 Task: Look for space in Wejherowo, Poland from 6th September, 2023 to 18th September, 2023 for 3 adults in price range Rs.6000 to Rs.12000. Place can be entire place with 2 bedrooms having 2 beds and 2 bathrooms. Property type can be house, flat, guest house, hotel. Amenities needed are: washing machine. Booking option can be shelf check-in. Required host language is English.
Action: Mouse pressed left at (433, 74)
Screenshot: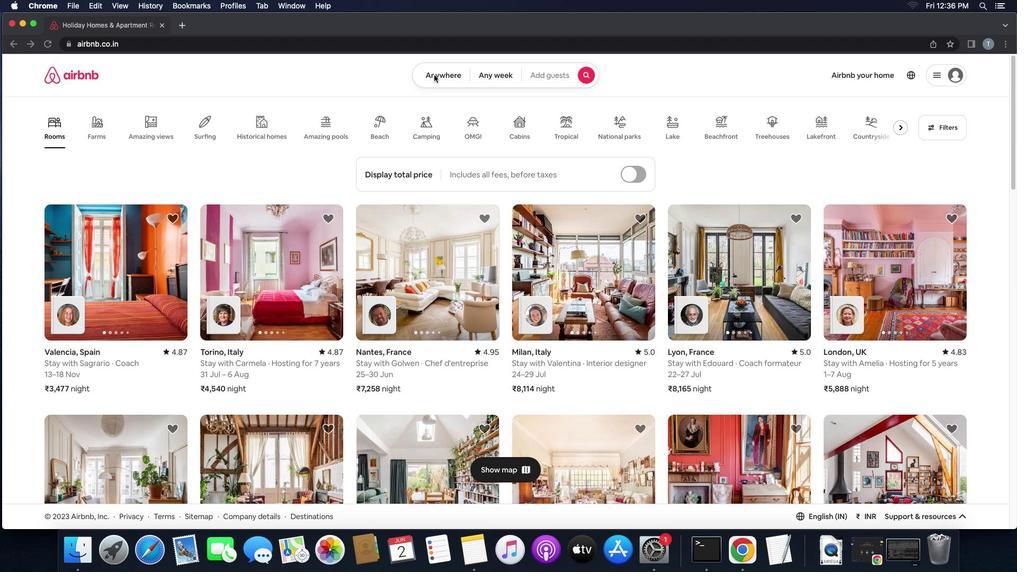 
Action: Mouse pressed left at (433, 74)
Screenshot: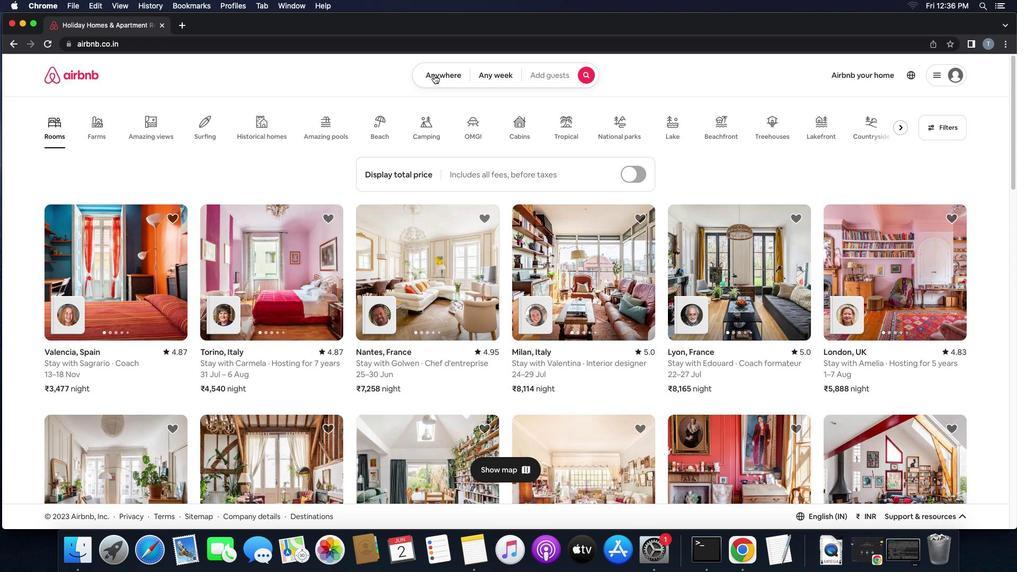 
Action: Mouse moved to (342, 115)
Screenshot: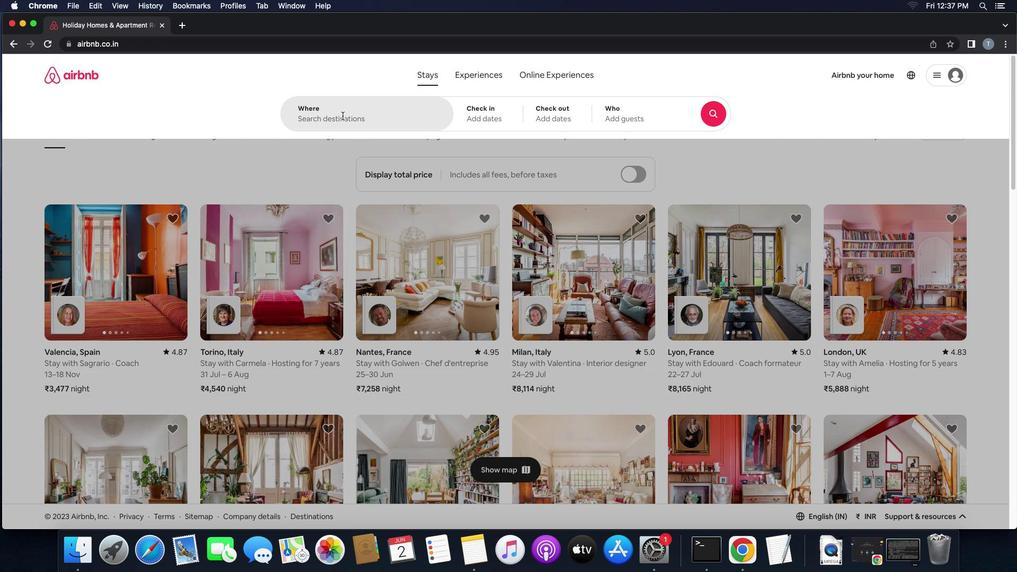 
Action: Mouse pressed left at (342, 115)
Screenshot: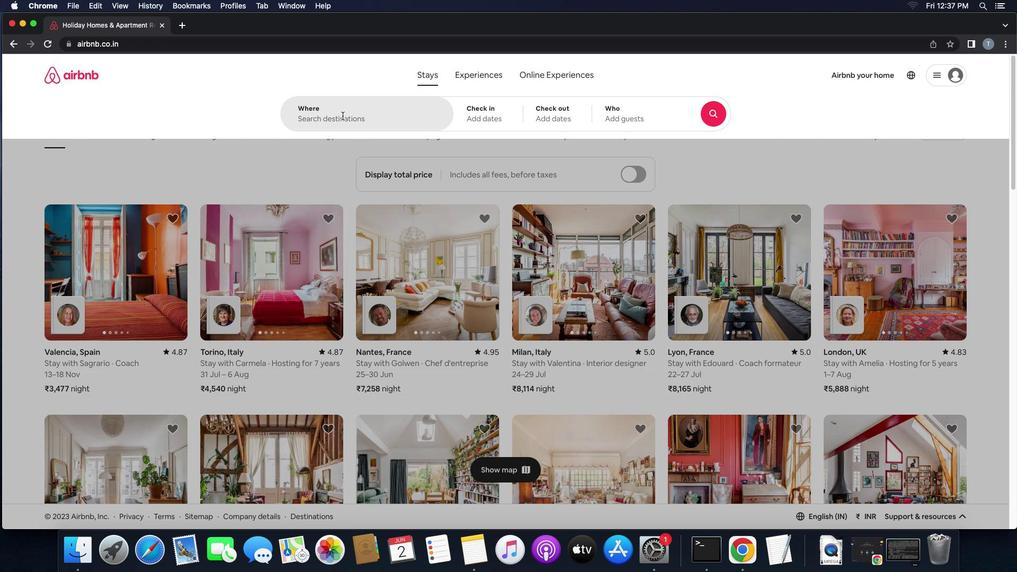 
Action: Mouse moved to (342, 115)
Screenshot: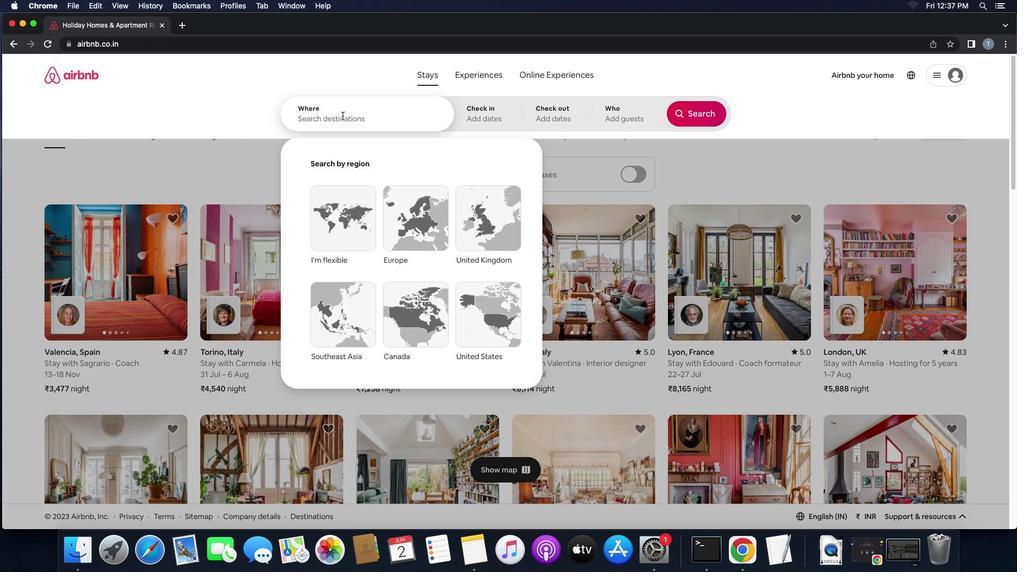 
Action: Key pressed Key.shift'W''e''j''h''e''r''o''w''o'',''o''l'
Screenshot: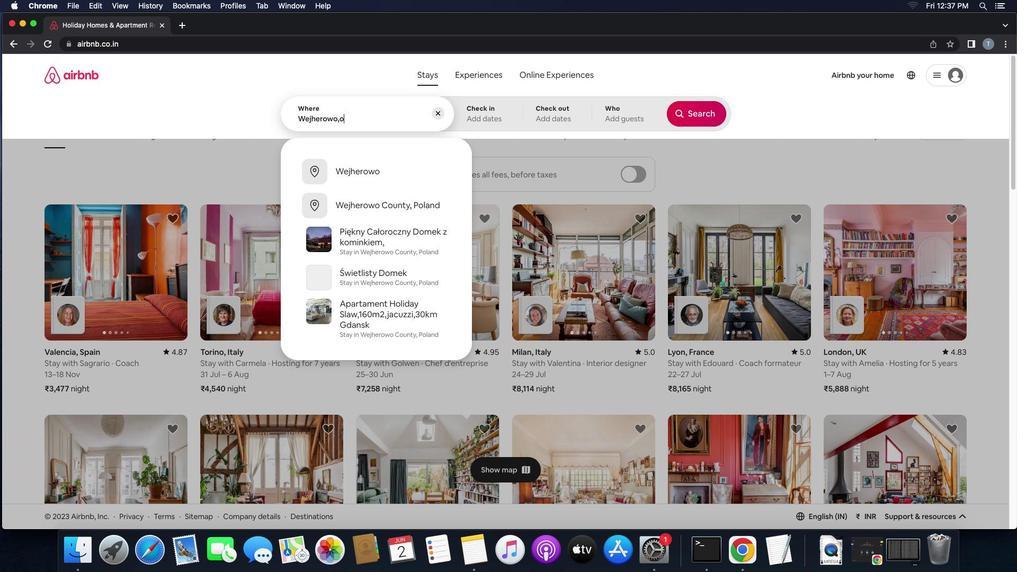 
Action: Mouse moved to (364, 174)
Screenshot: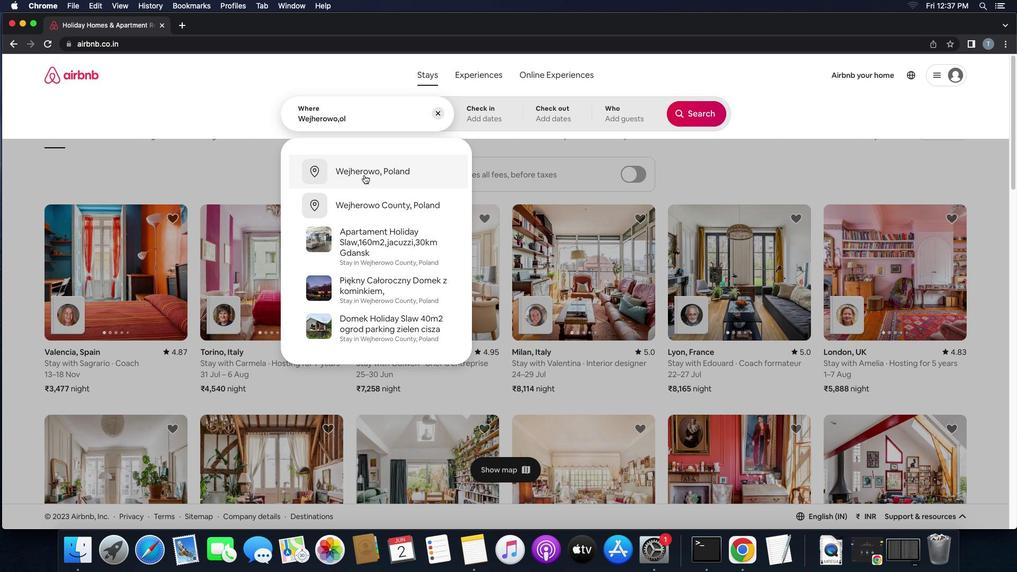 
Action: Mouse pressed left at (364, 174)
Screenshot: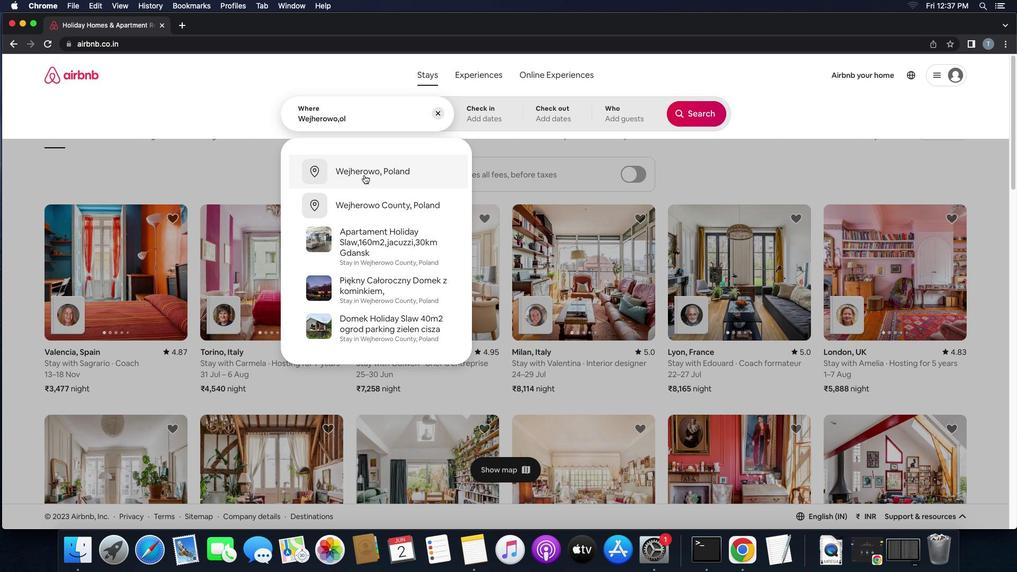 
Action: Mouse moved to (698, 196)
Screenshot: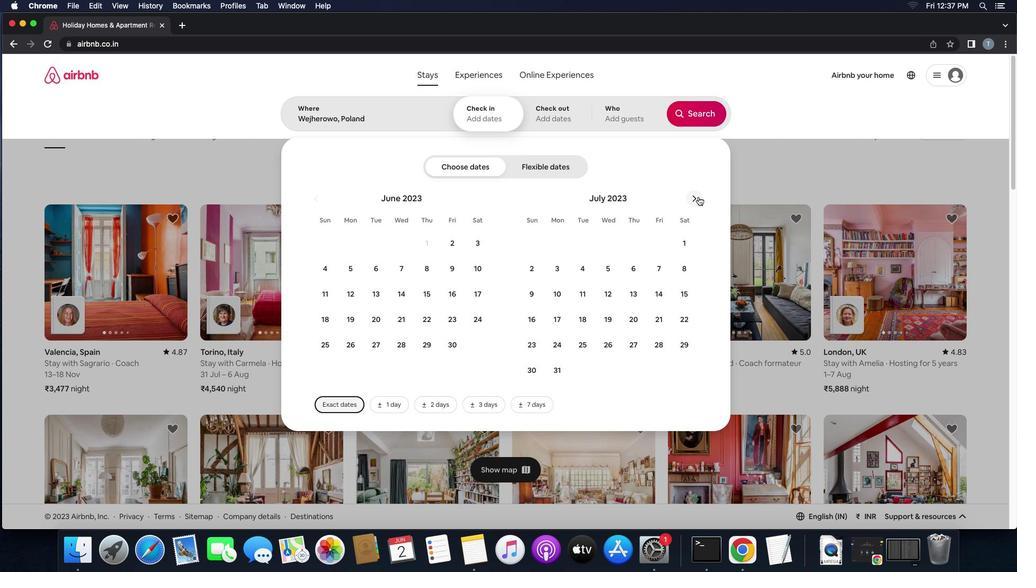 
Action: Mouse pressed left at (698, 196)
Screenshot: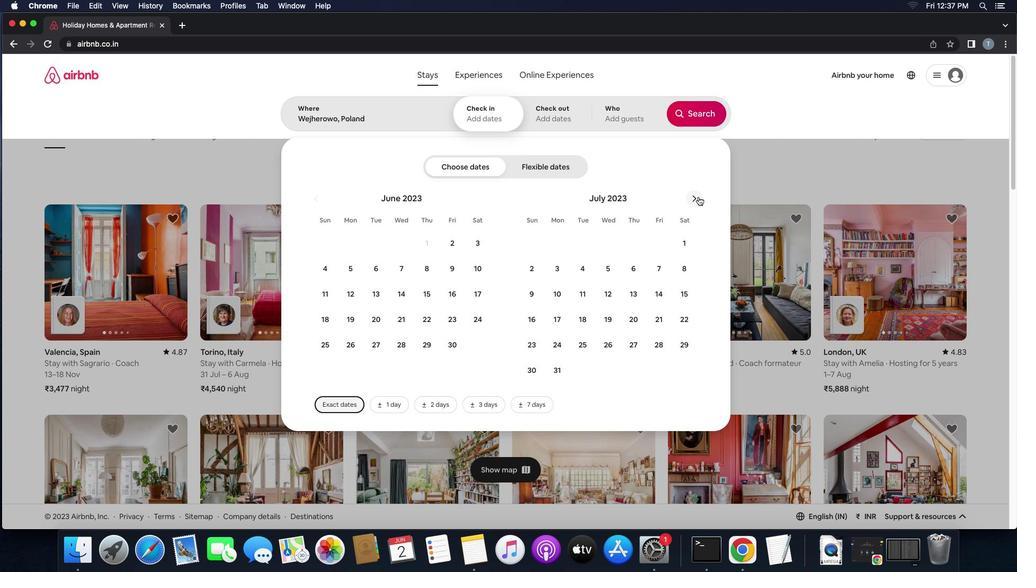 
Action: Mouse pressed left at (698, 196)
Screenshot: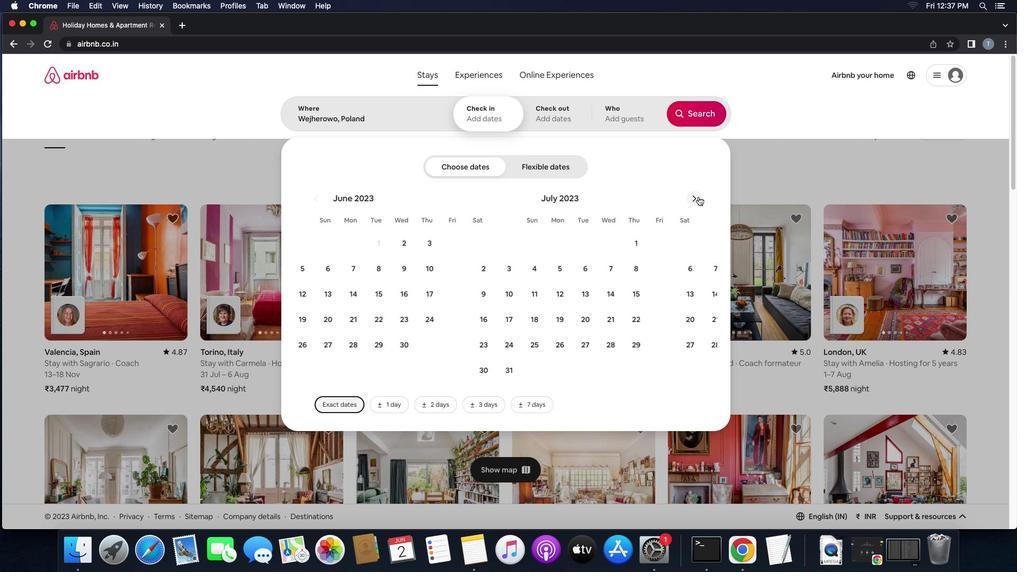 
Action: Mouse moved to (617, 265)
Screenshot: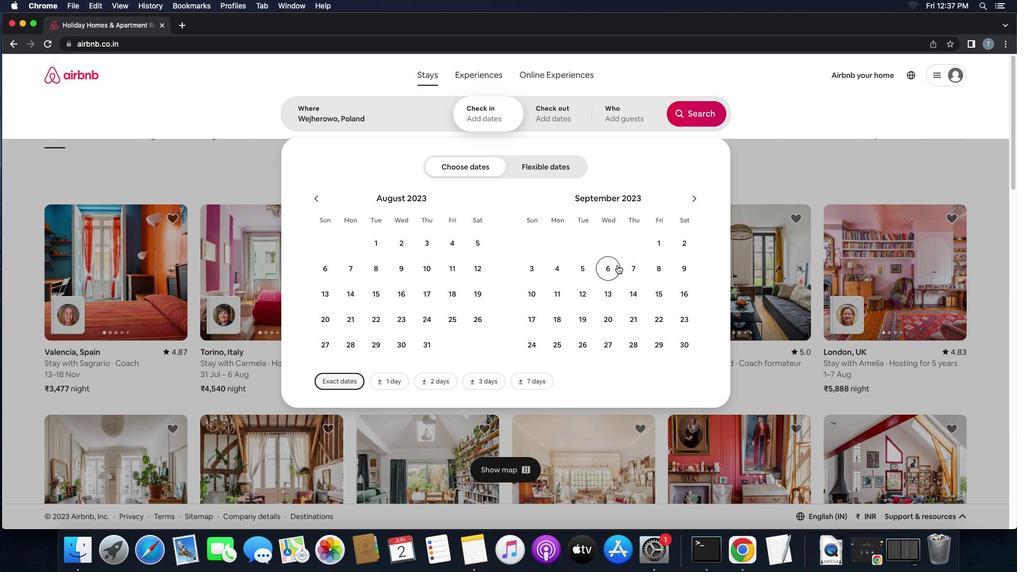 
Action: Mouse pressed left at (617, 265)
Screenshot: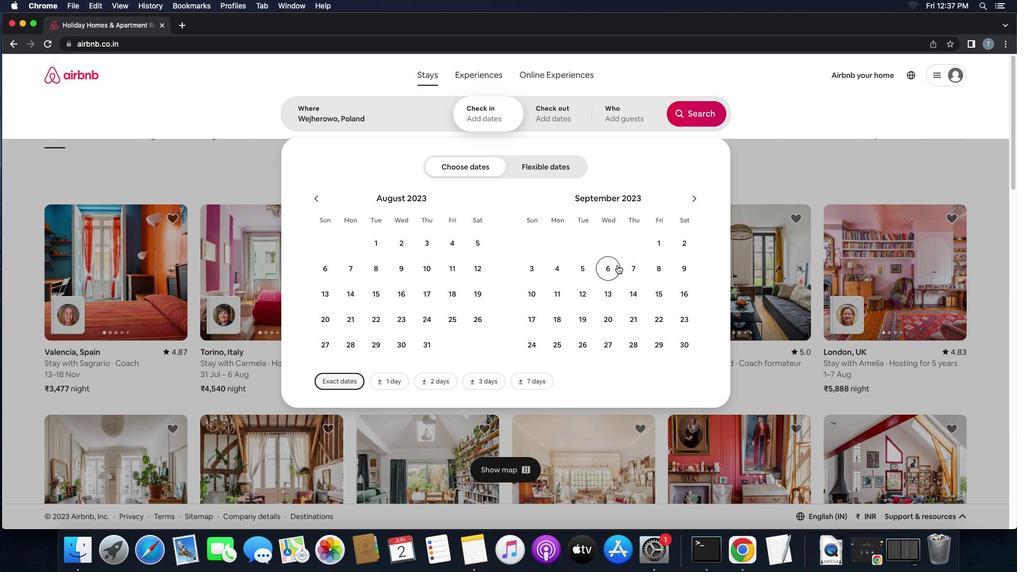 
Action: Mouse moved to (554, 315)
Screenshot: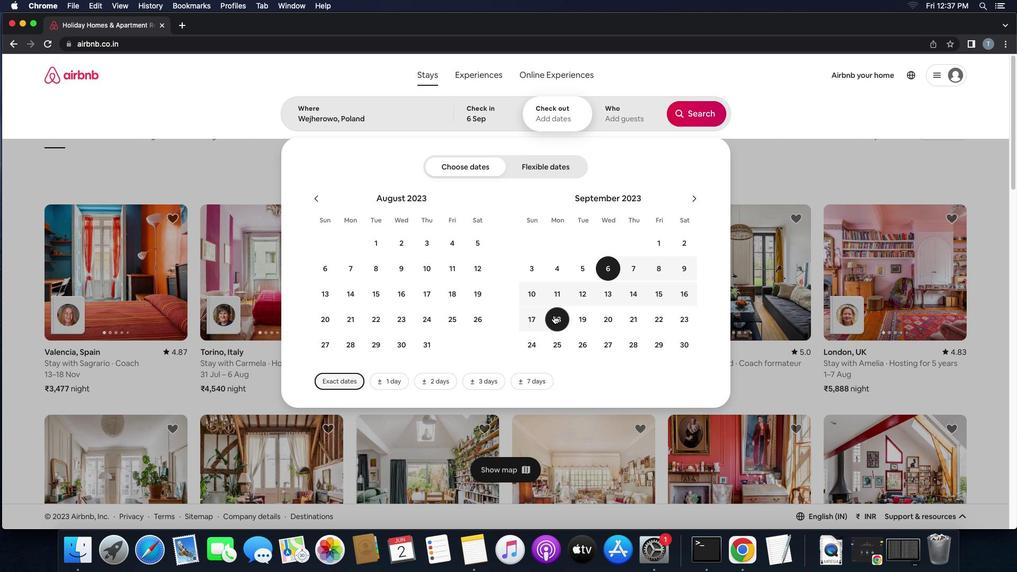 
Action: Mouse pressed left at (554, 315)
Screenshot: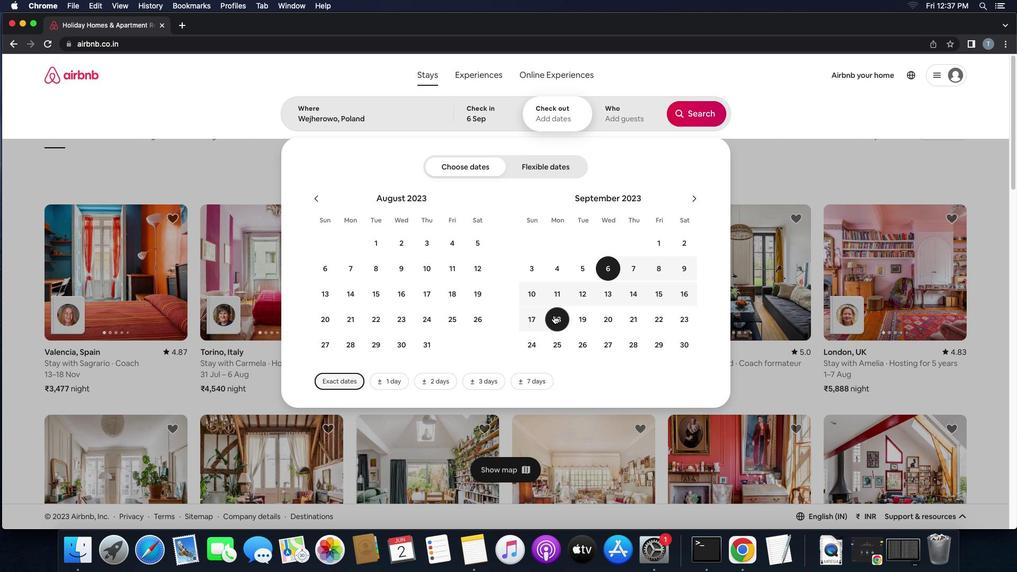 
Action: Mouse moved to (628, 125)
Screenshot: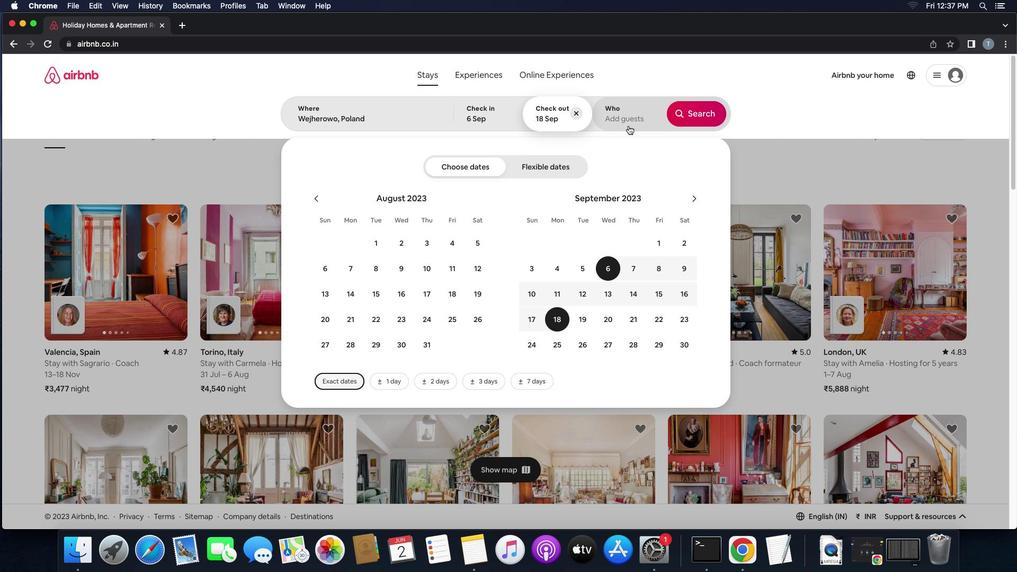 
Action: Mouse pressed left at (628, 125)
Screenshot: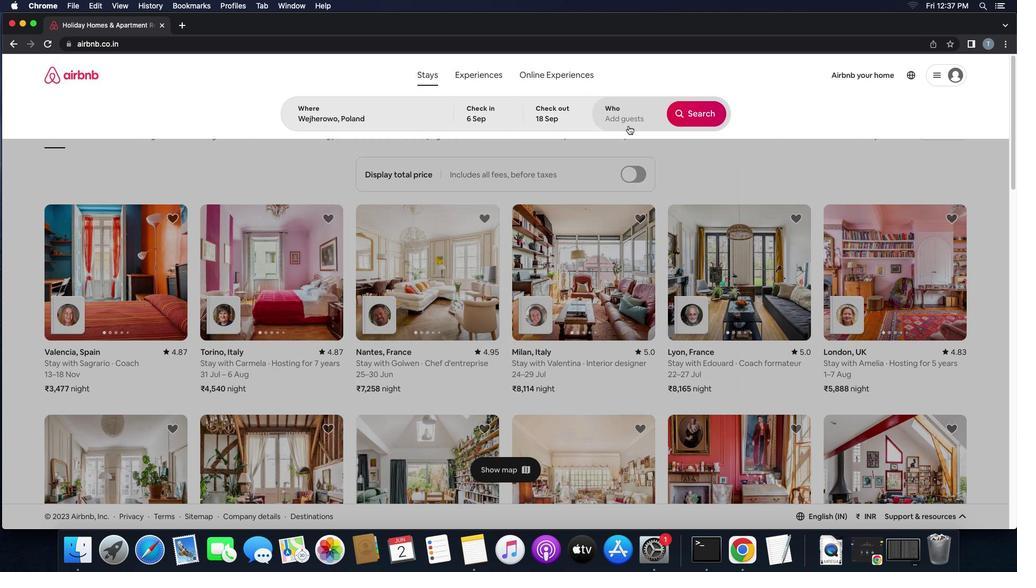 
Action: Mouse moved to (702, 166)
Screenshot: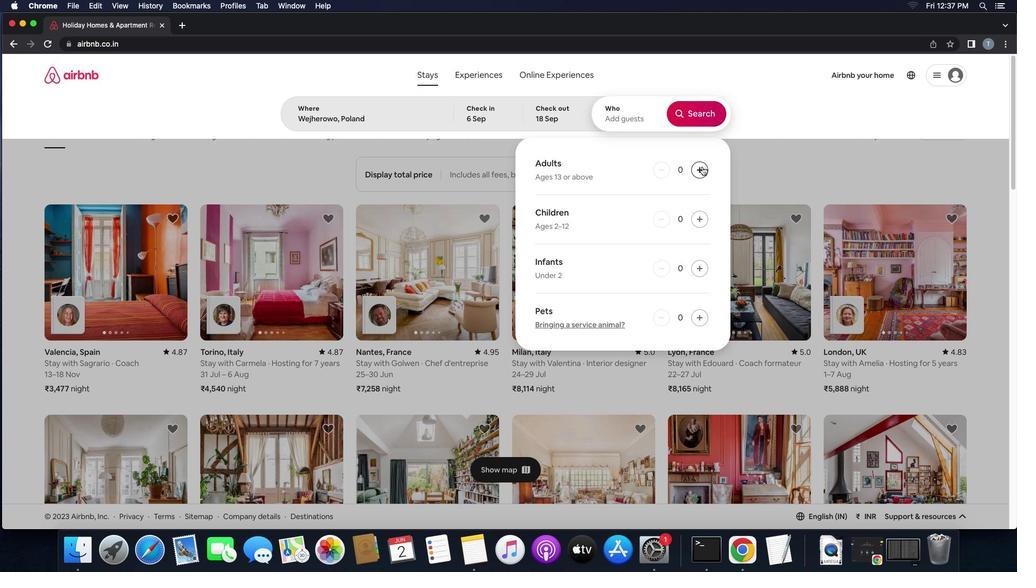 
Action: Mouse pressed left at (702, 166)
Screenshot: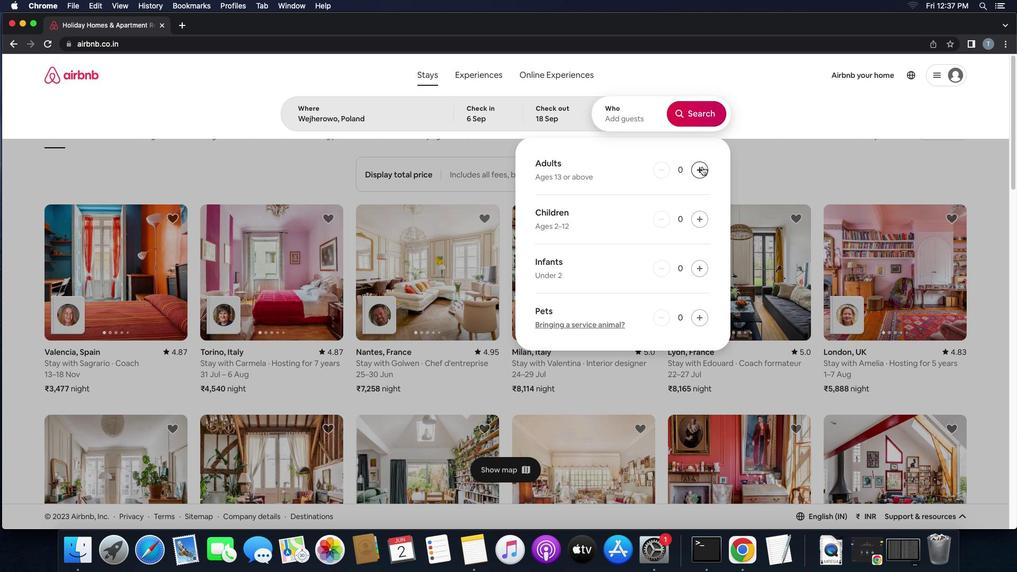 
Action: Mouse pressed left at (702, 166)
Screenshot: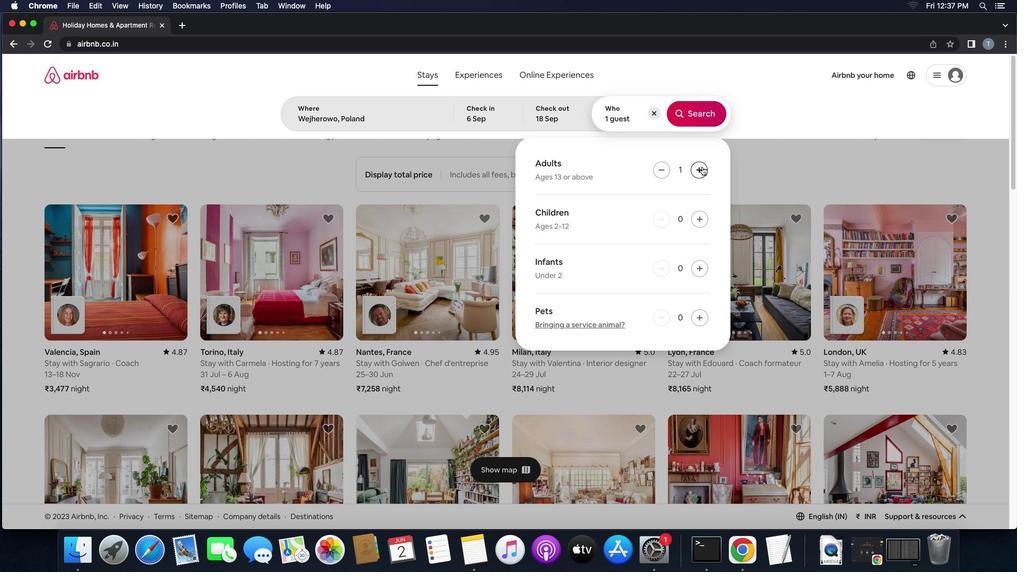 
Action: Mouse pressed left at (702, 166)
Screenshot: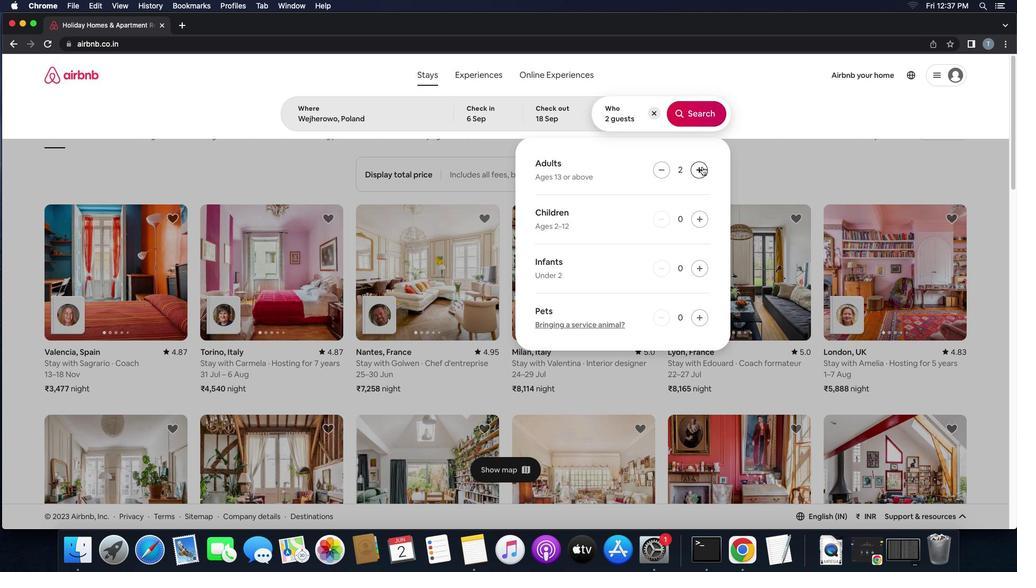 
Action: Mouse moved to (705, 96)
Screenshot: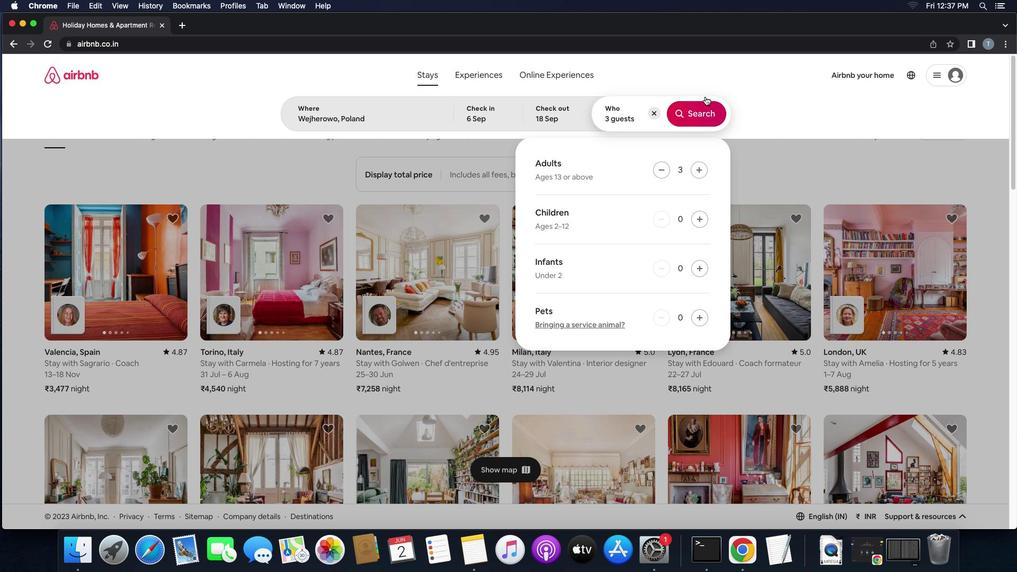 
Action: Mouse pressed left at (705, 96)
Screenshot: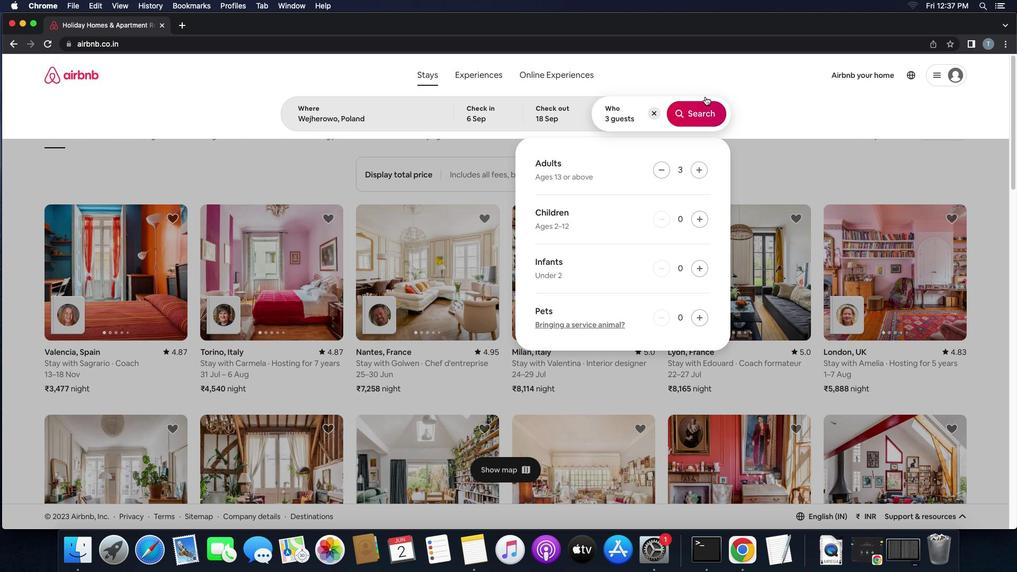 
Action: Mouse moved to (701, 105)
Screenshot: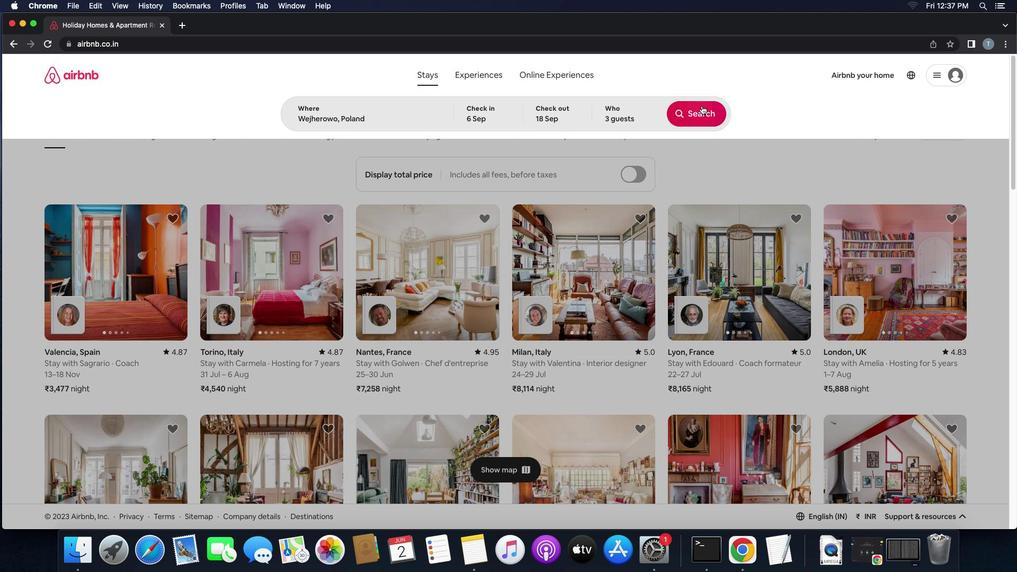 
Action: Mouse pressed left at (701, 105)
Screenshot: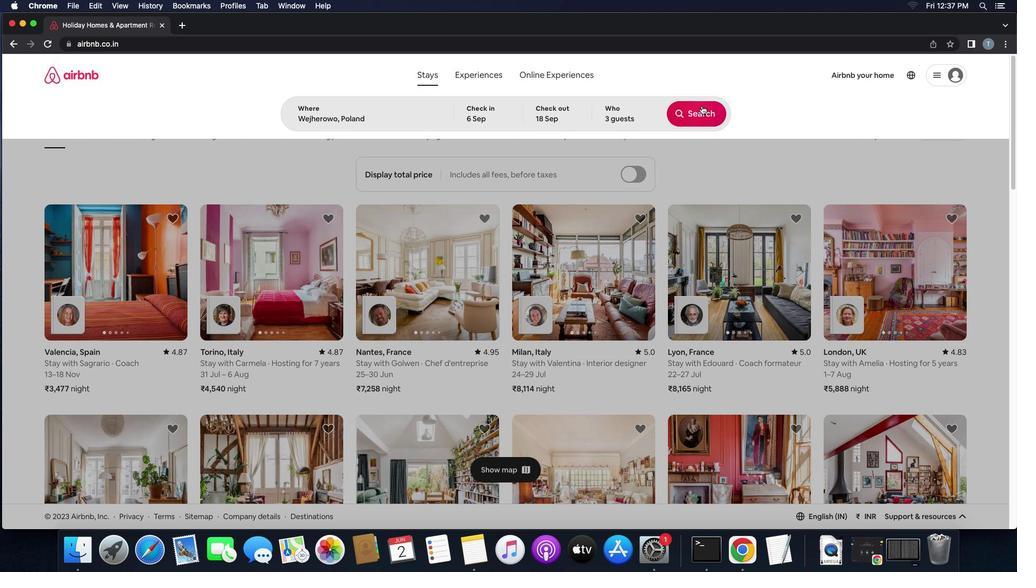 
Action: Mouse moved to (988, 114)
Screenshot: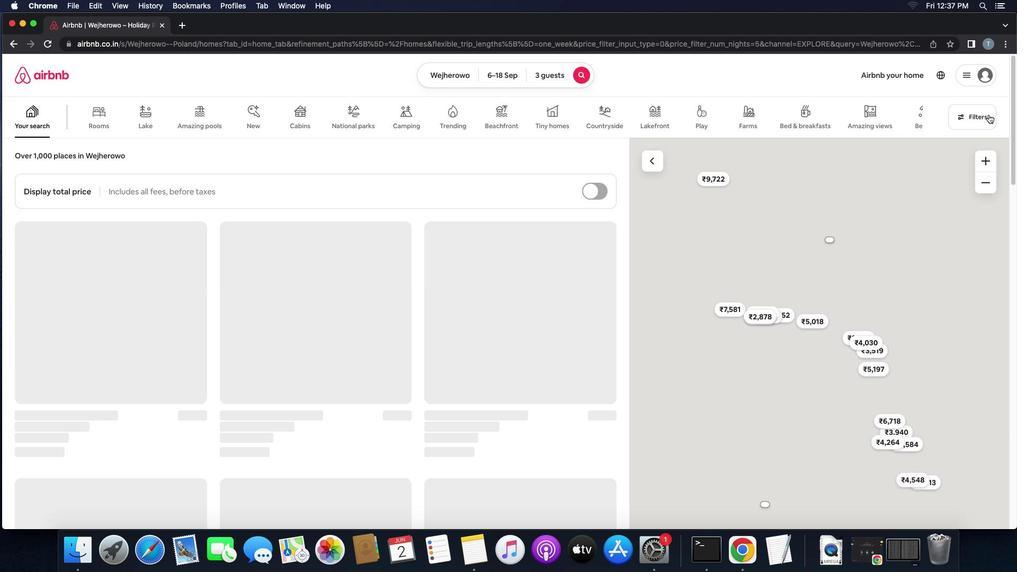 
Action: Mouse pressed left at (988, 114)
Screenshot: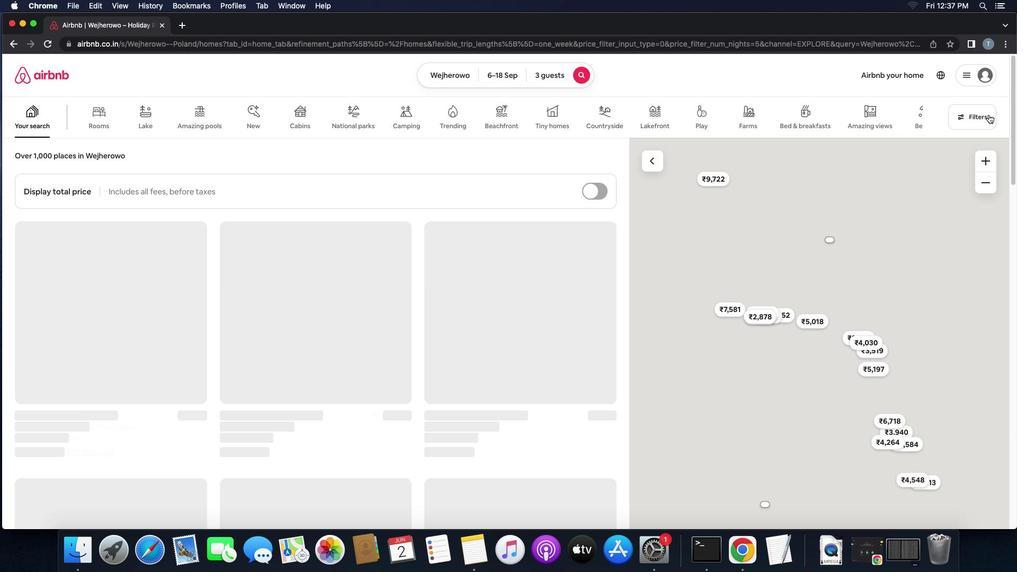 
Action: Mouse moved to (378, 375)
Screenshot: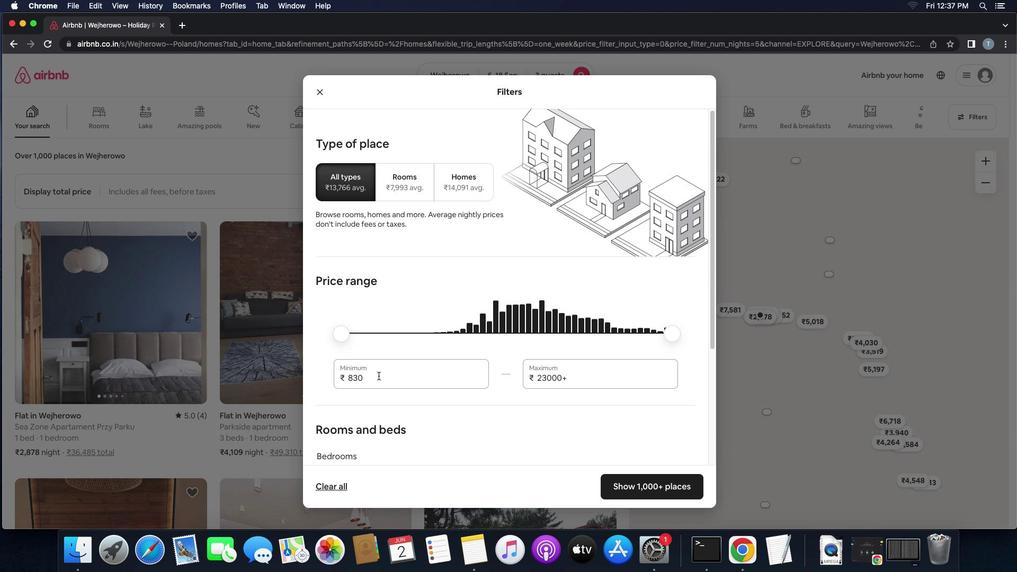 
Action: Mouse pressed left at (378, 375)
Screenshot: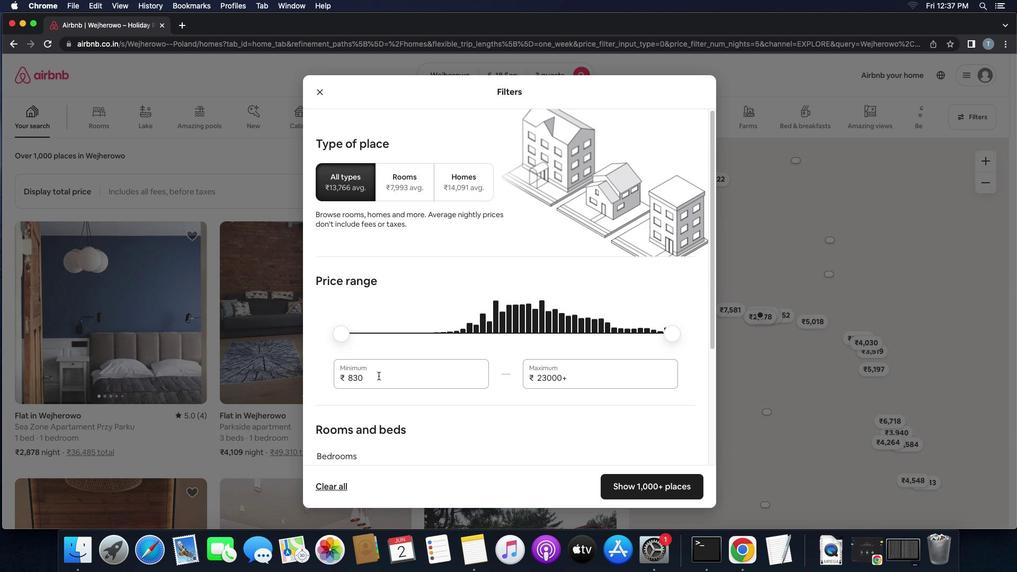 
Action: Mouse moved to (379, 376)
Screenshot: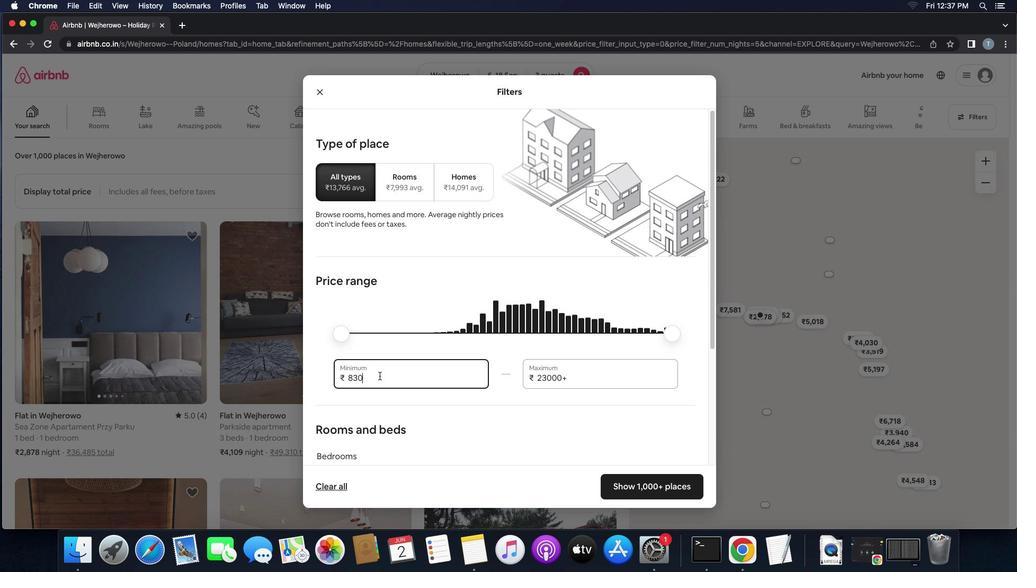 
Action: Key pressed Key.backspaceKey.backspaceKey.backspaceKey.backspace'6''0''0''0'
Screenshot: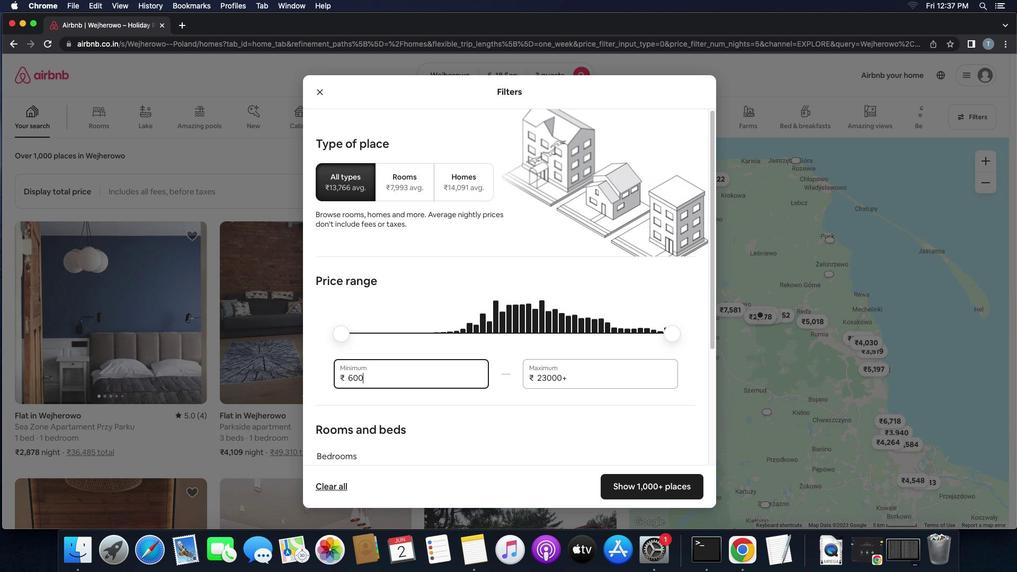
Action: Mouse moved to (610, 378)
Screenshot: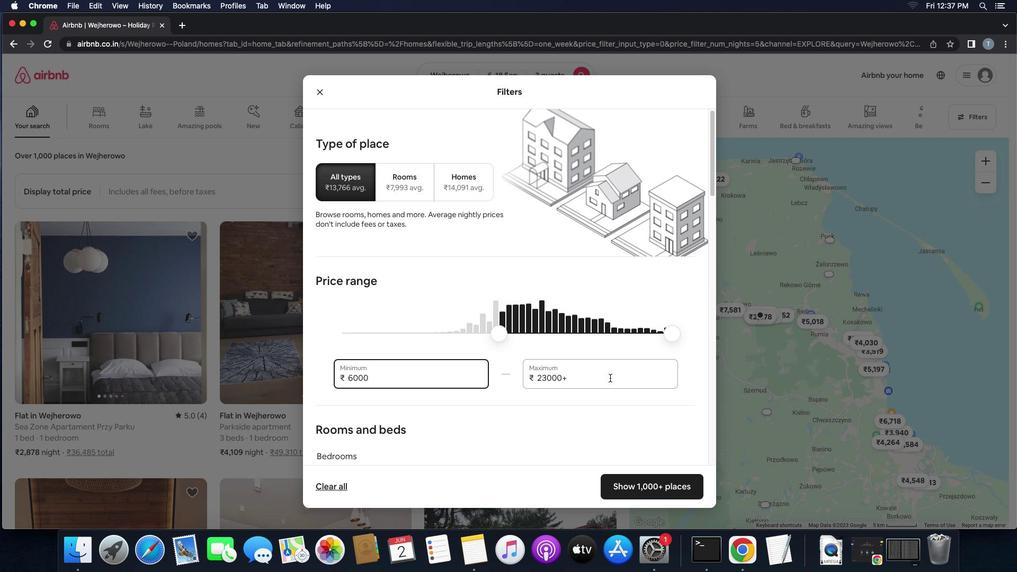 
Action: Mouse pressed left at (610, 378)
Screenshot: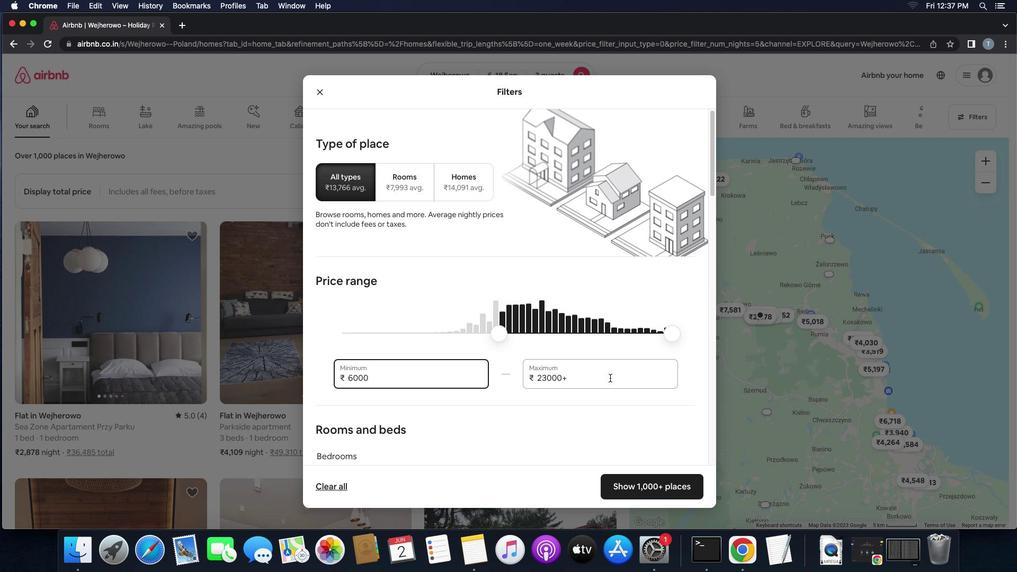 
Action: Key pressed Key.backspaceKey.backspaceKey.backspaceKey.backspaceKey.backspaceKey.backspace'1''2''0''0''0'
Screenshot: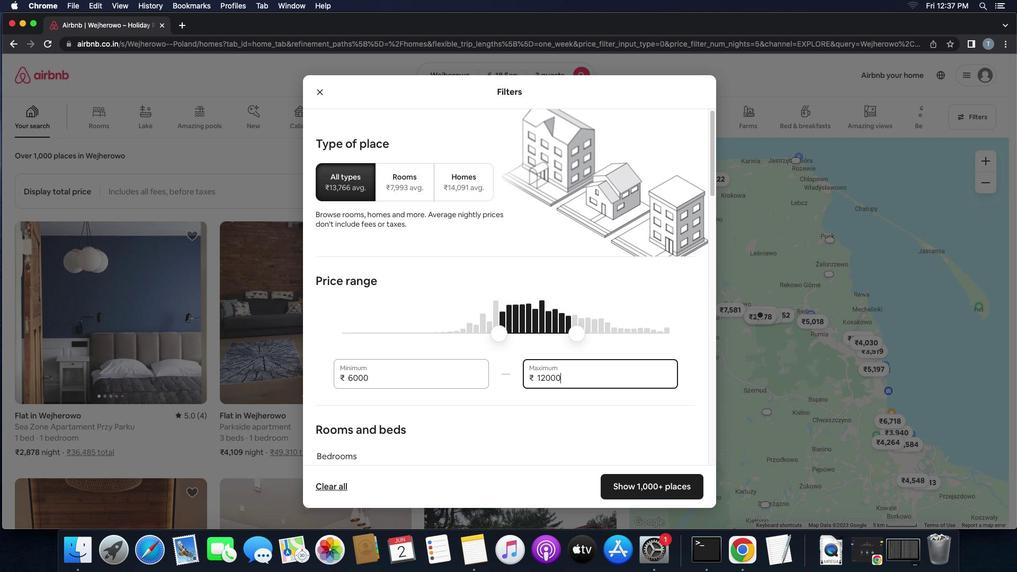 
Action: Mouse moved to (591, 394)
Screenshot: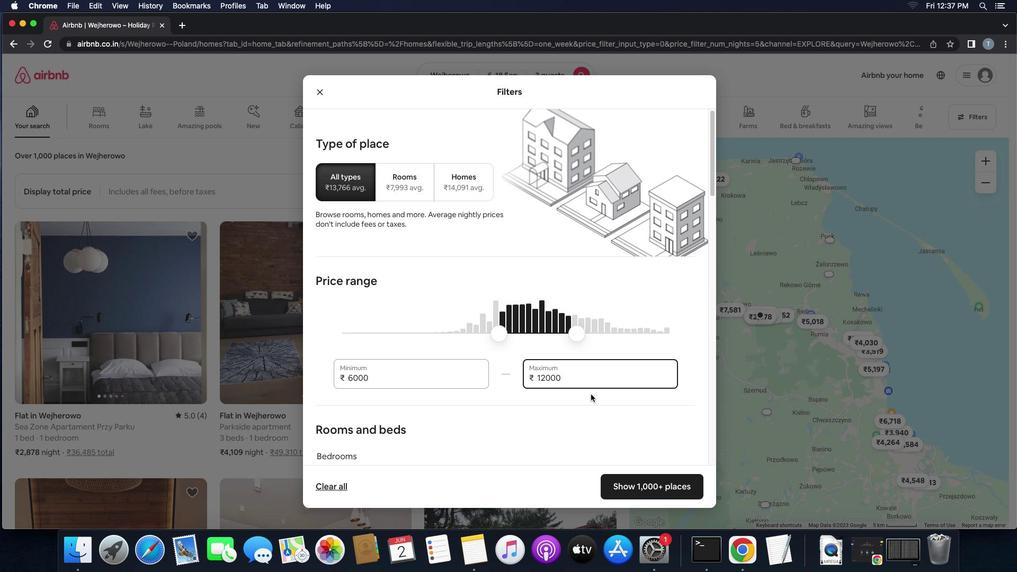 
Action: Mouse scrolled (591, 394) with delta (0, 0)
Screenshot: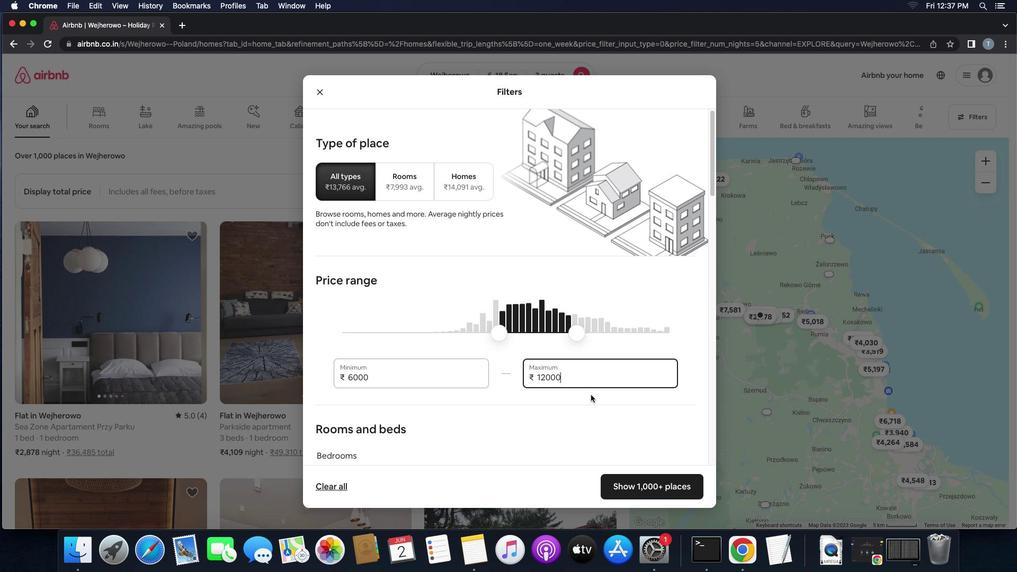 
Action: Mouse moved to (591, 394)
Screenshot: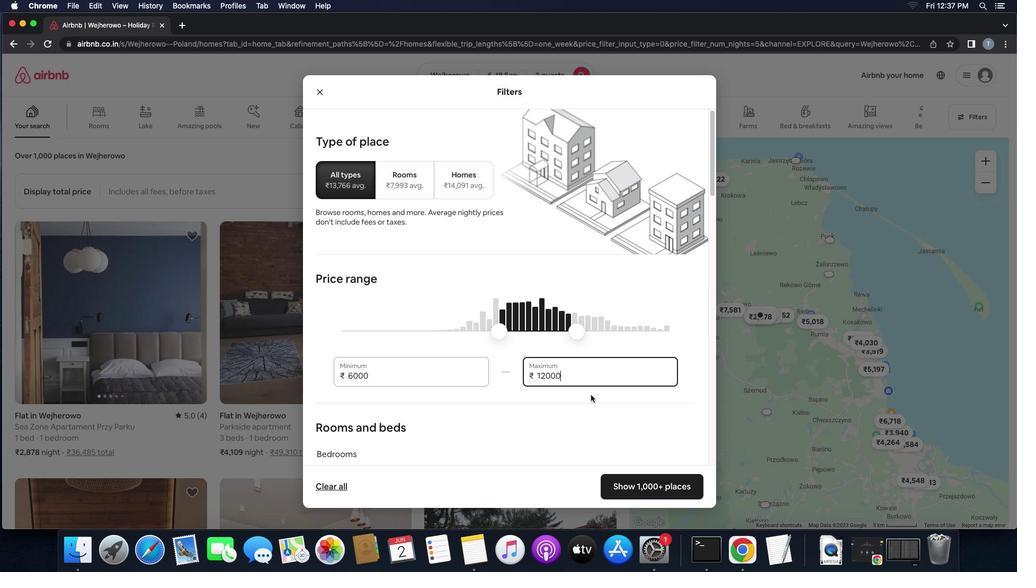 
Action: Mouse scrolled (591, 394) with delta (0, 0)
Screenshot: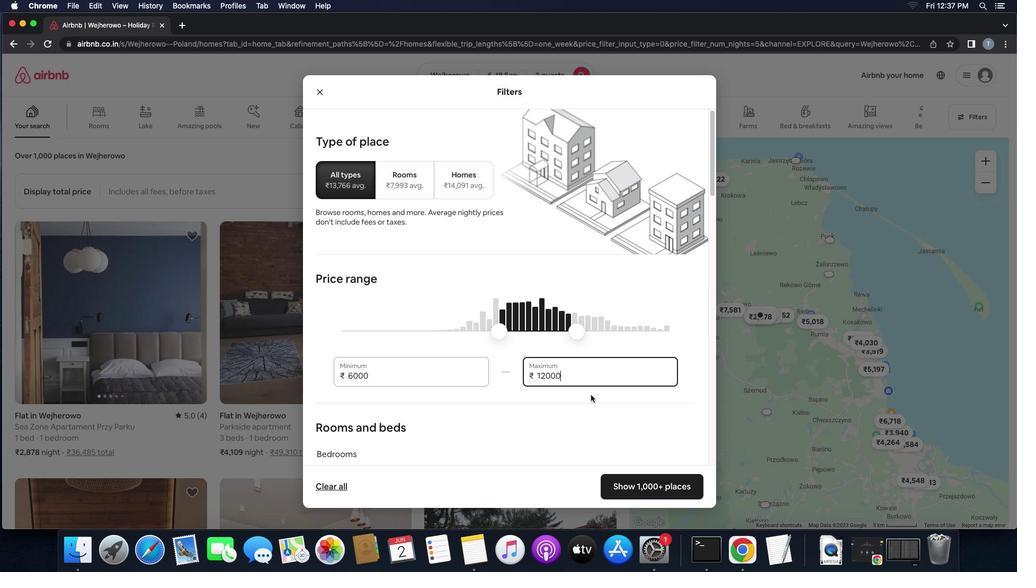 
Action: Mouse scrolled (591, 394) with delta (0, -1)
Screenshot: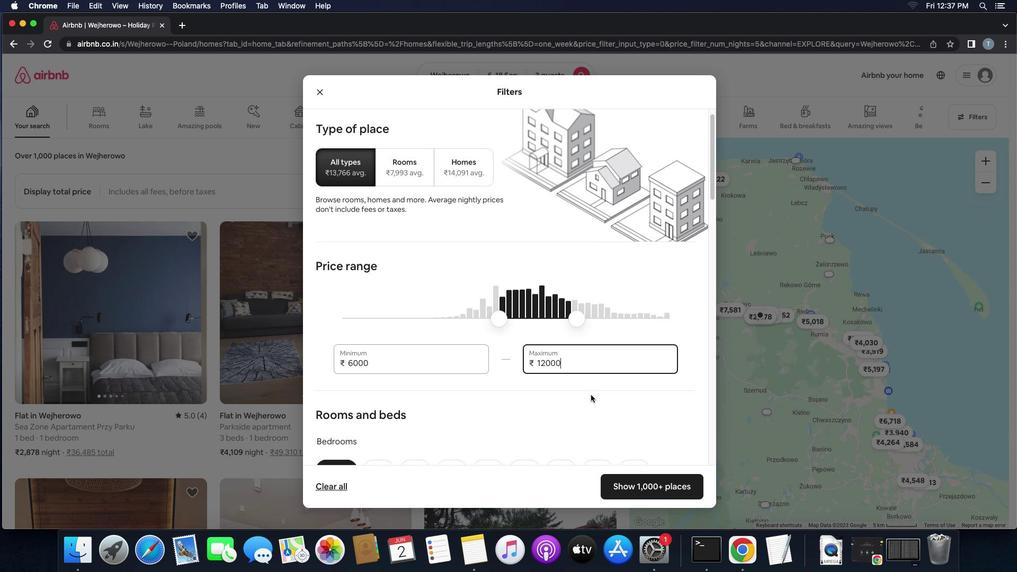 
Action: Mouse scrolled (591, 394) with delta (0, -1)
Screenshot: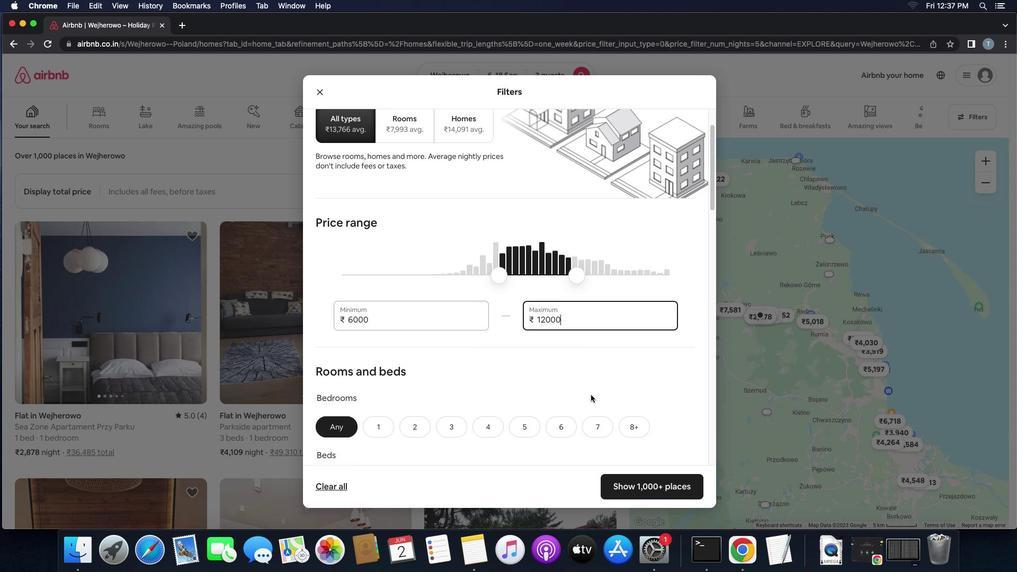 
Action: Mouse scrolled (591, 394) with delta (0, 0)
Screenshot: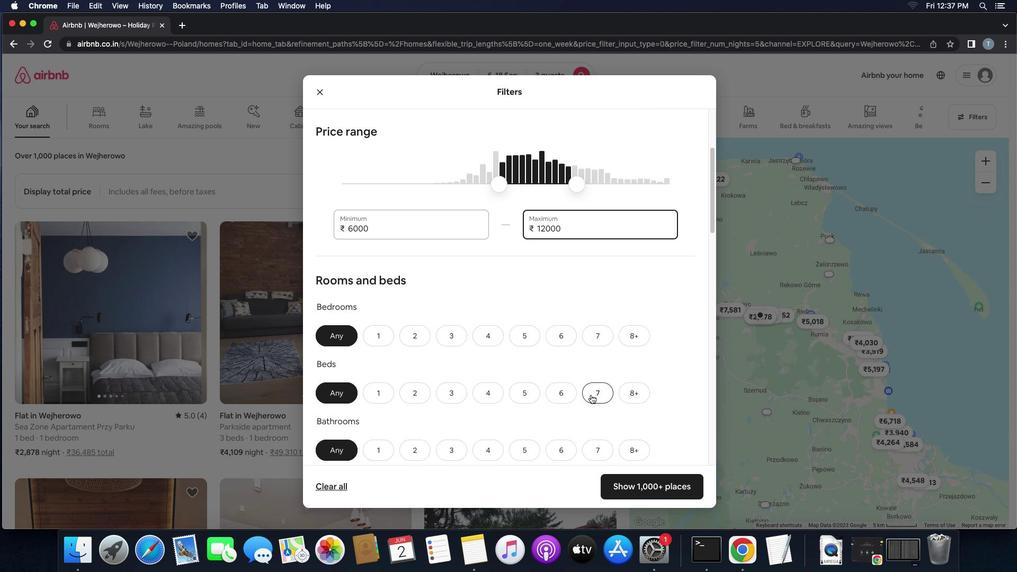
Action: Mouse scrolled (591, 394) with delta (0, 0)
Screenshot: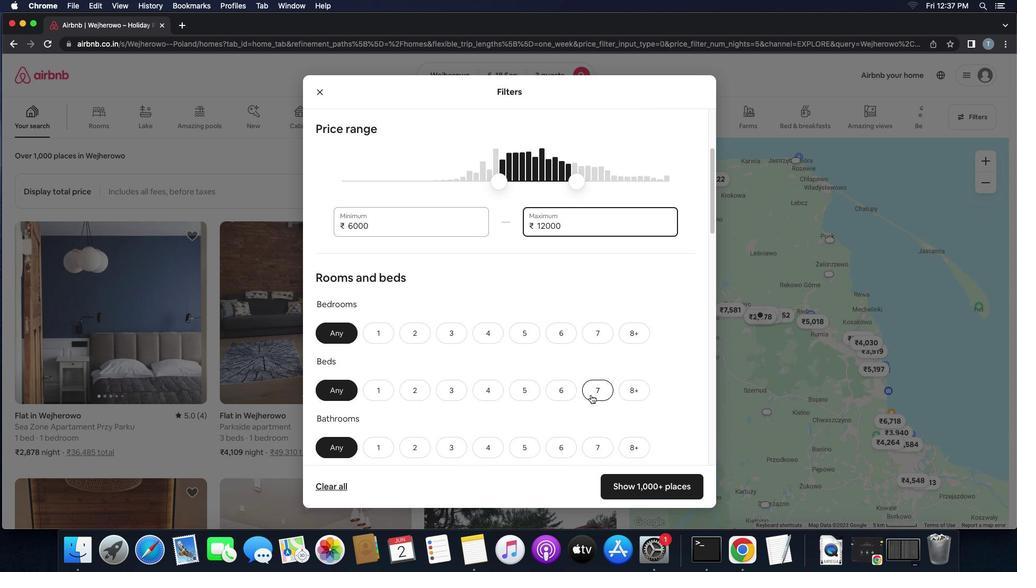 
Action: Mouse scrolled (591, 394) with delta (0, 0)
Screenshot: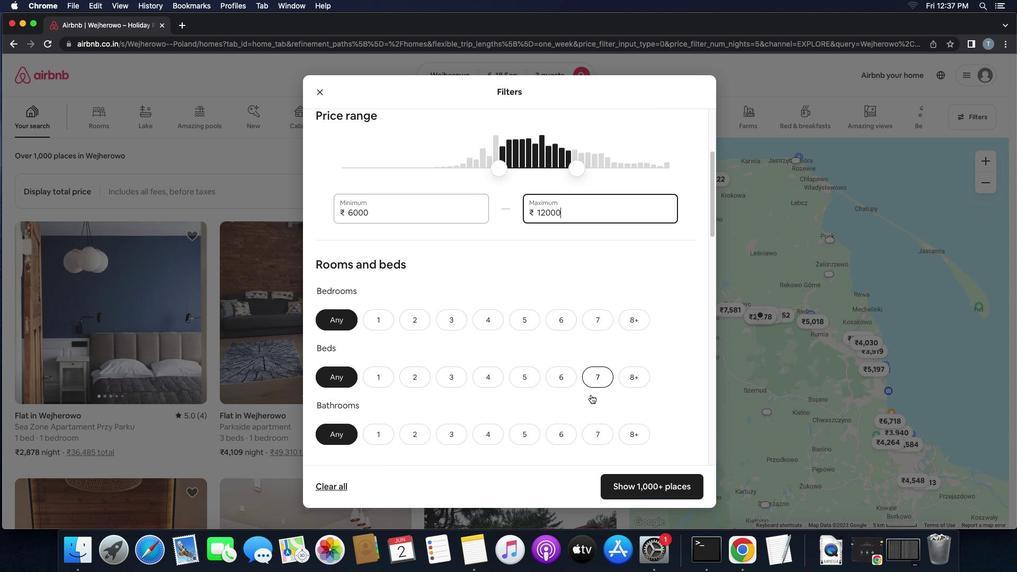 
Action: Mouse scrolled (591, 394) with delta (0, 0)
Screenshot: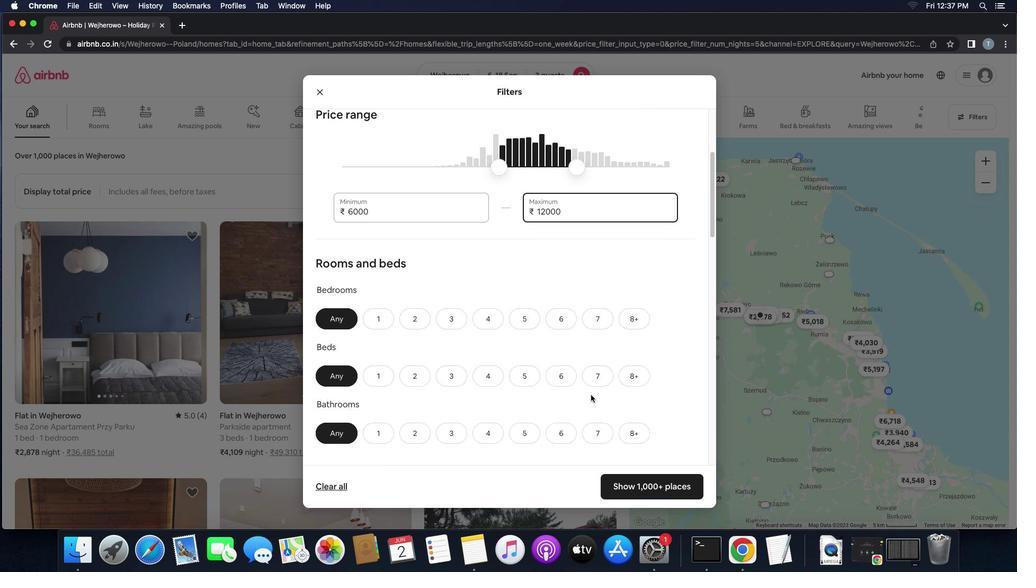 
Action: Mouse scrolled (591, 394) with delta (0, 0)
Screenshot: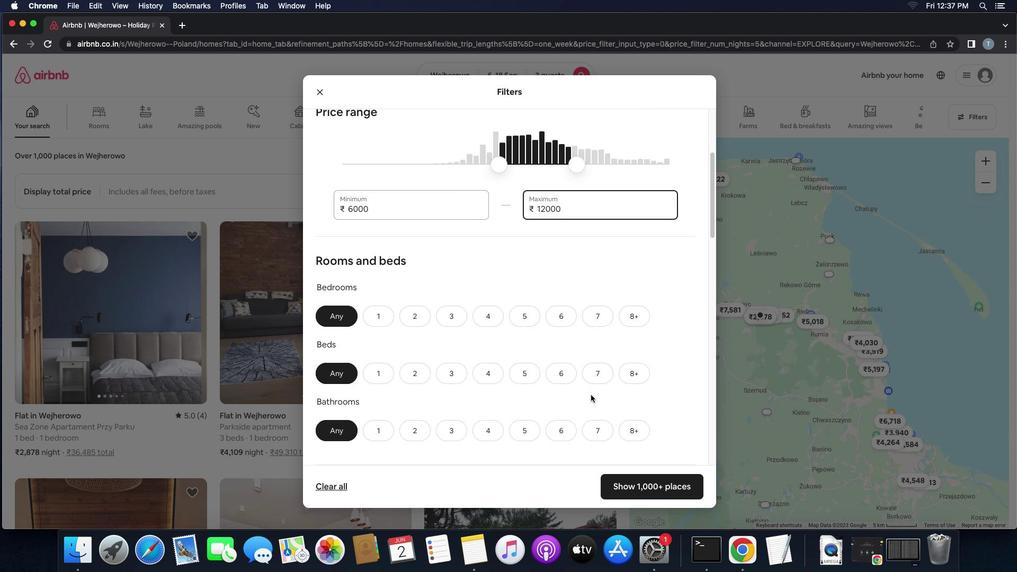 
Action: Mouse moved to (591, 395)
Screenshot: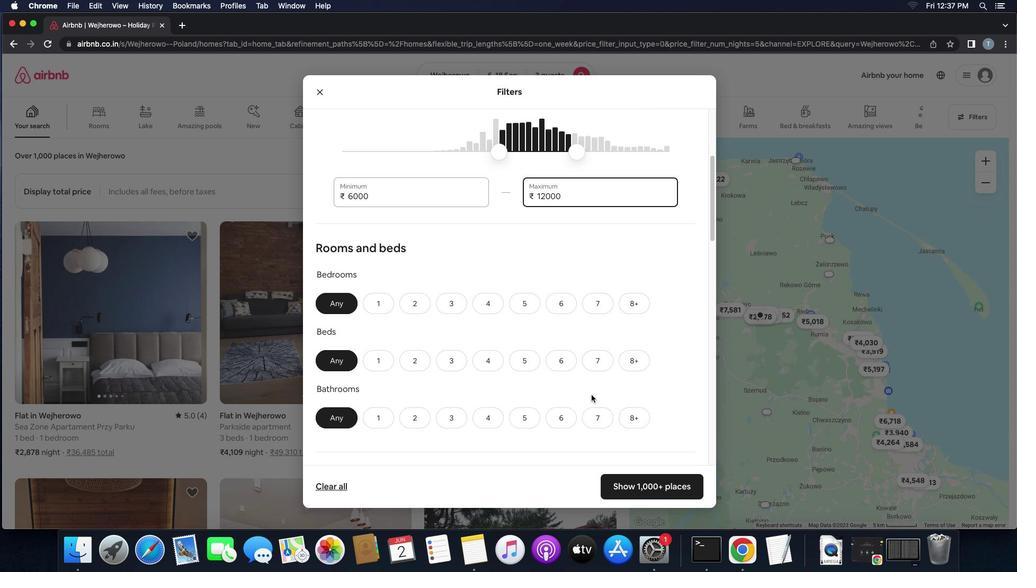 
Action: Mouse scrolled (591, 395) with delta (0, 0)
Screenshot: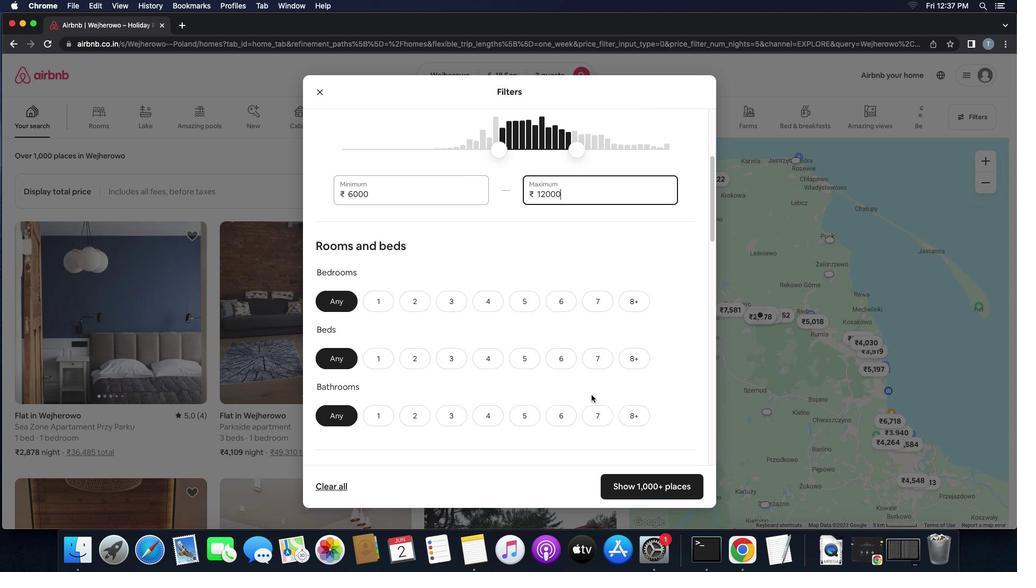 
Action: Mouse scrolled (591, 395) with delta (0, 0)
Screenshot: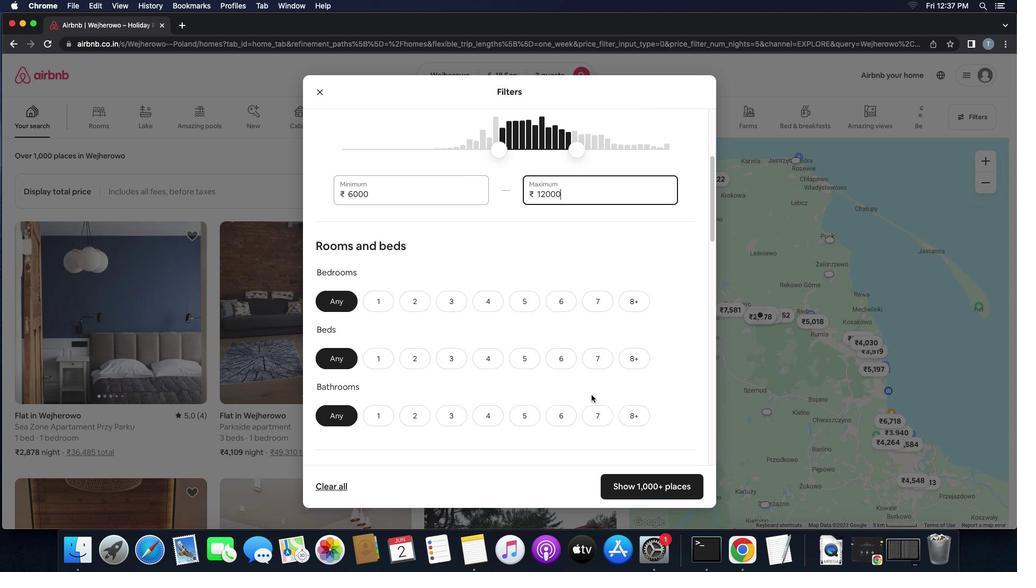 
Action: Mouse scrolled (591, 395) with delta (0, -1)
Screenshot: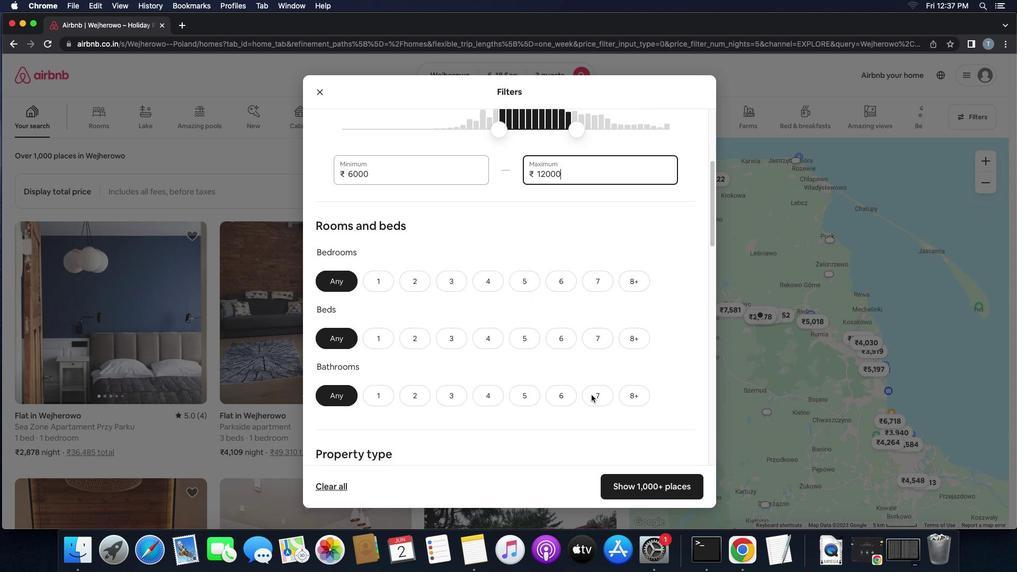
Action: Mouse moved to (422, 229)
Screenshot: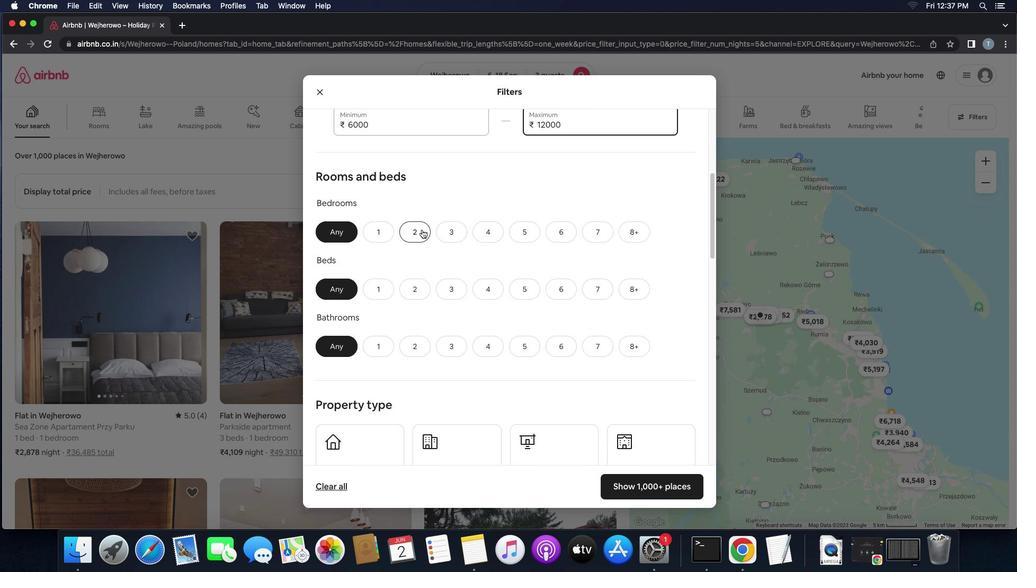
Action: Mouse pressed left at (422, 229)
Screenshot: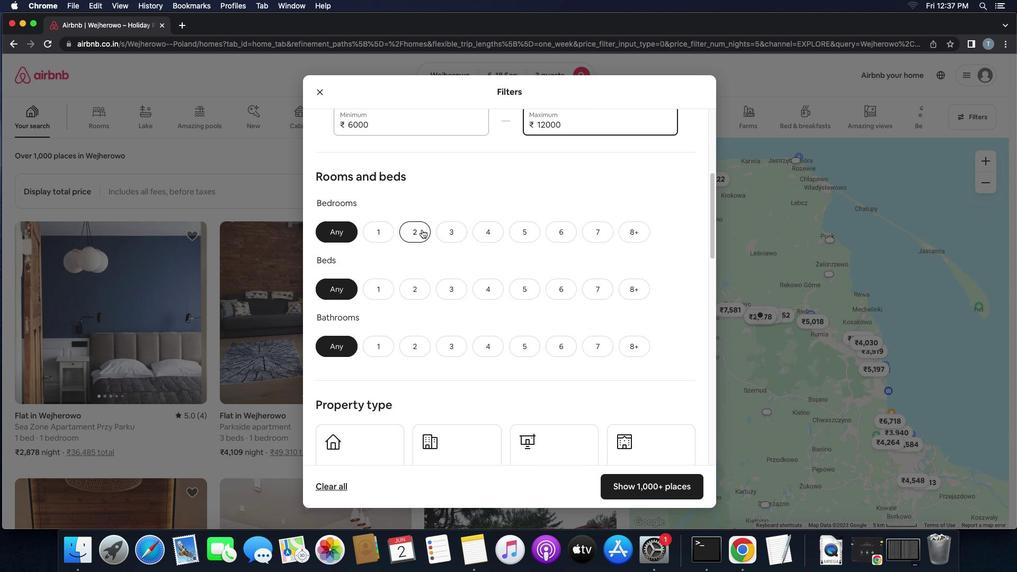 
Action: Mouse moved to (415, 284)
Screenshot: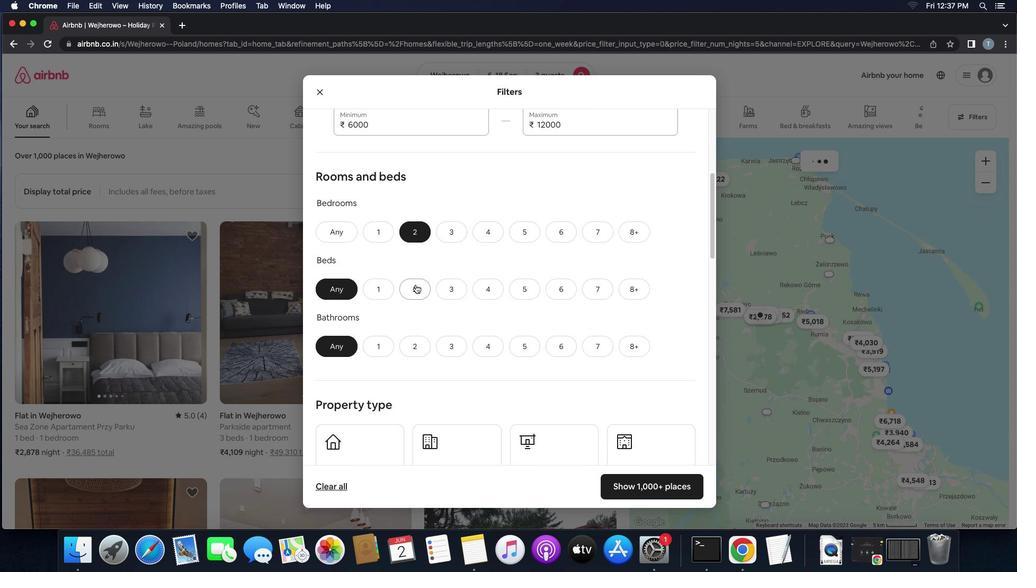 
Action: Mouse pressed left at (415, 284)
Screenshot: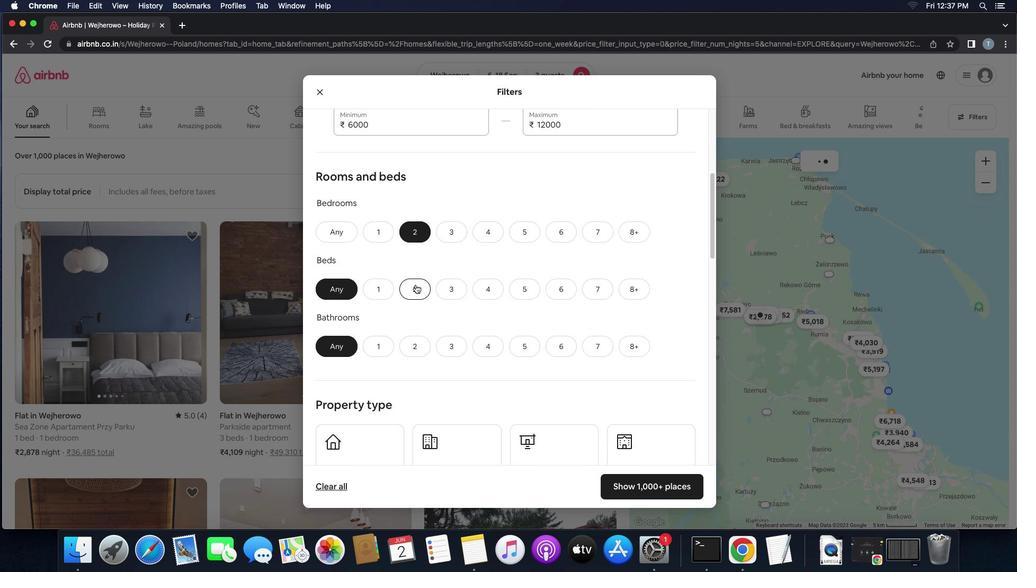 
Action: Mouse moved to (410, 349)
Screenshot: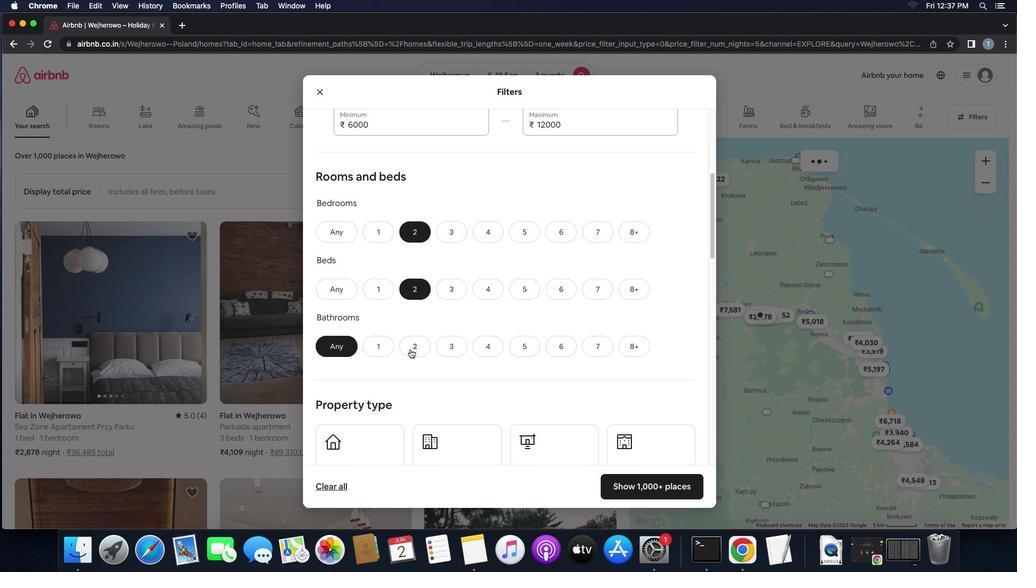 
Action: Mouse pressed left at (410, 349)
Screenshot: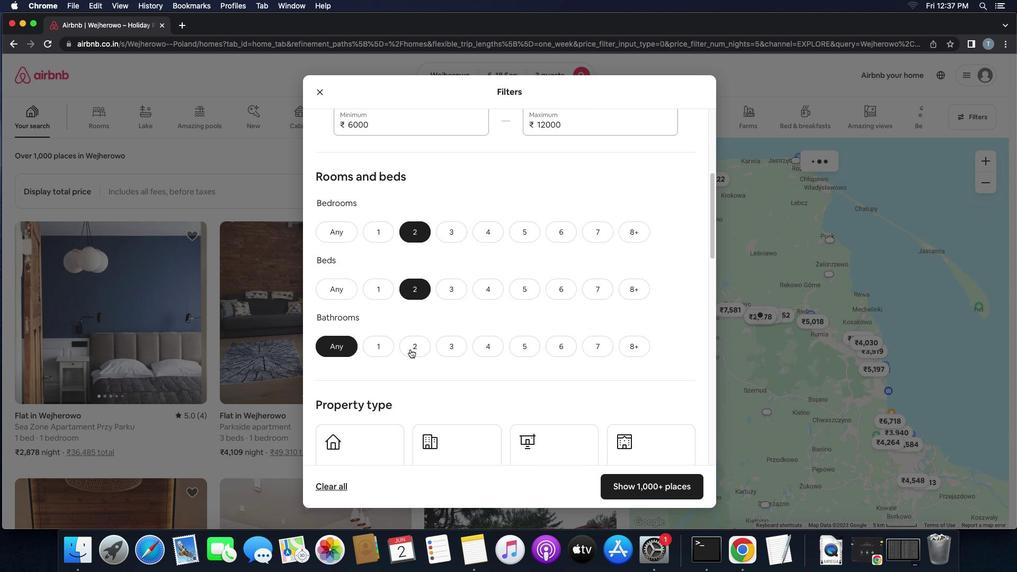 
Action: Mouse moved to (469, 353)
Screenshot: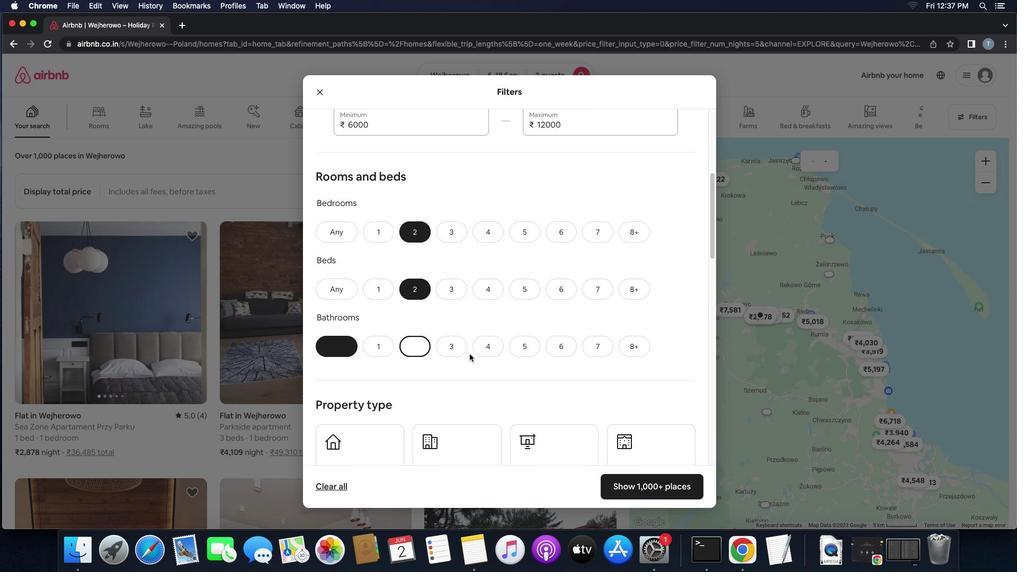 
Action: Mouse scrolled (469, 353) with delta (0, 0)
Screenshot: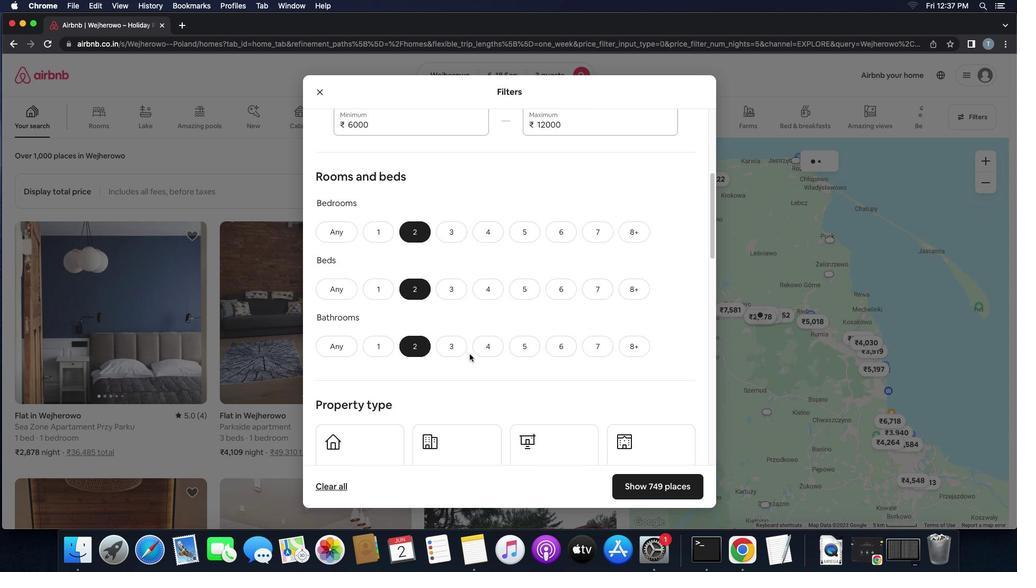 
Action: Mouse scrolled (469, 353) with delta (0, 0)
Screenshot: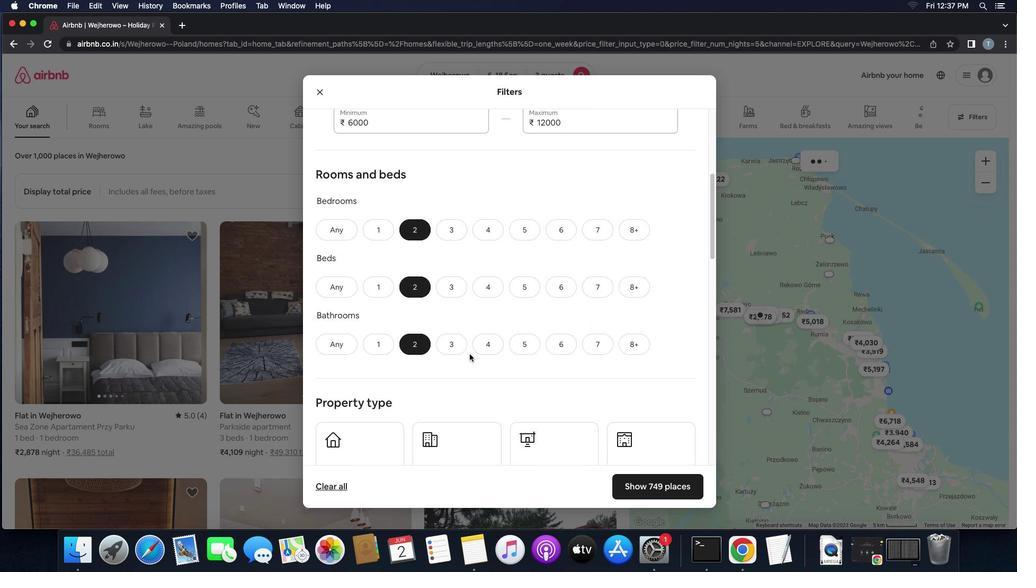 
Action: Mouse scrolled (469, 353) with delta (0, 0)
Screenshot: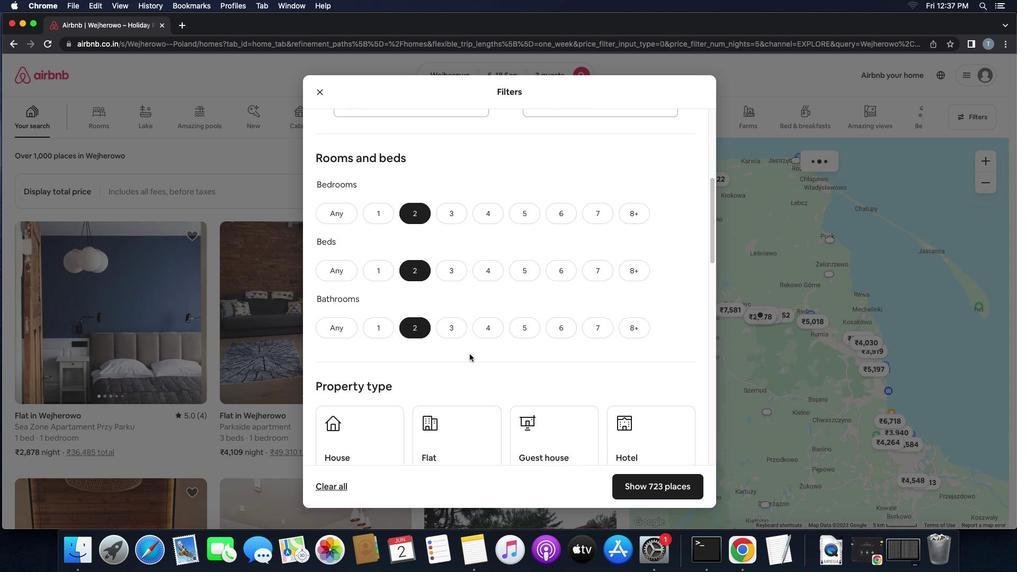 
Action: Mouse scrolled (469, 353) with delta (0, 0)
Screenshot: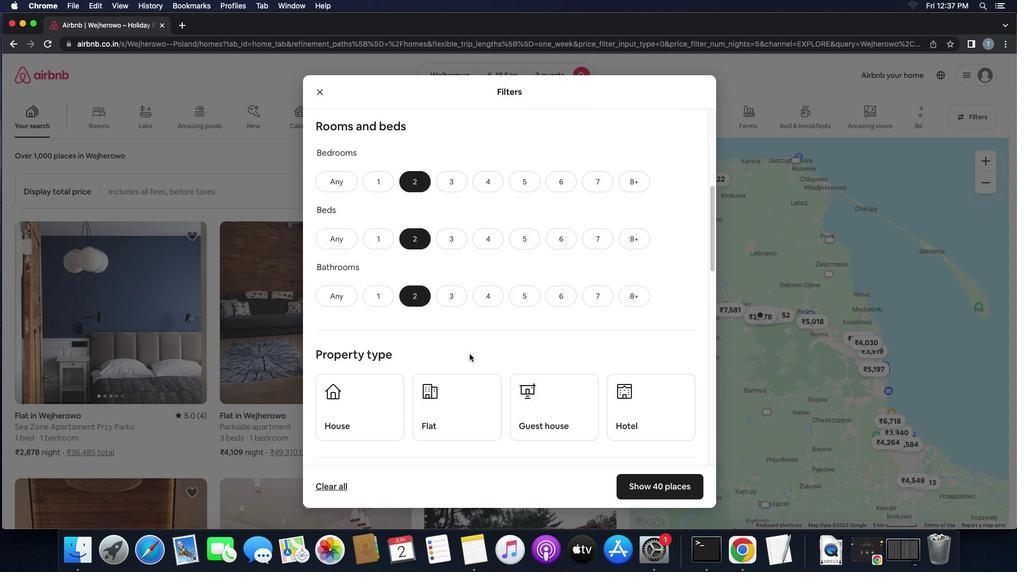 
Action: Mouse scrolled (469, 353) with delta (0, 0)
Screenshot: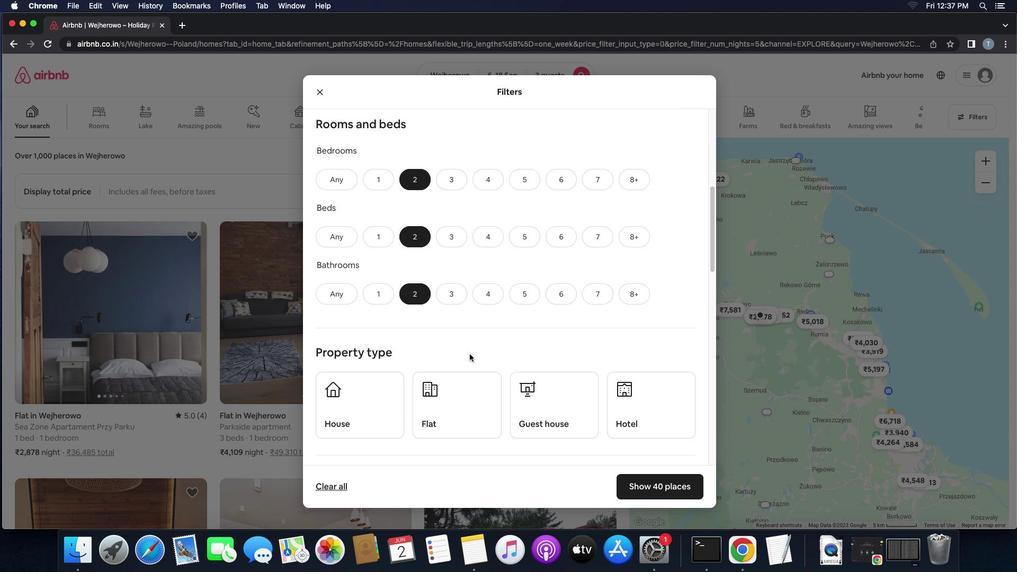
Action: Mouse scrolled (469, 353) with delta (0, 0)
Screenshot: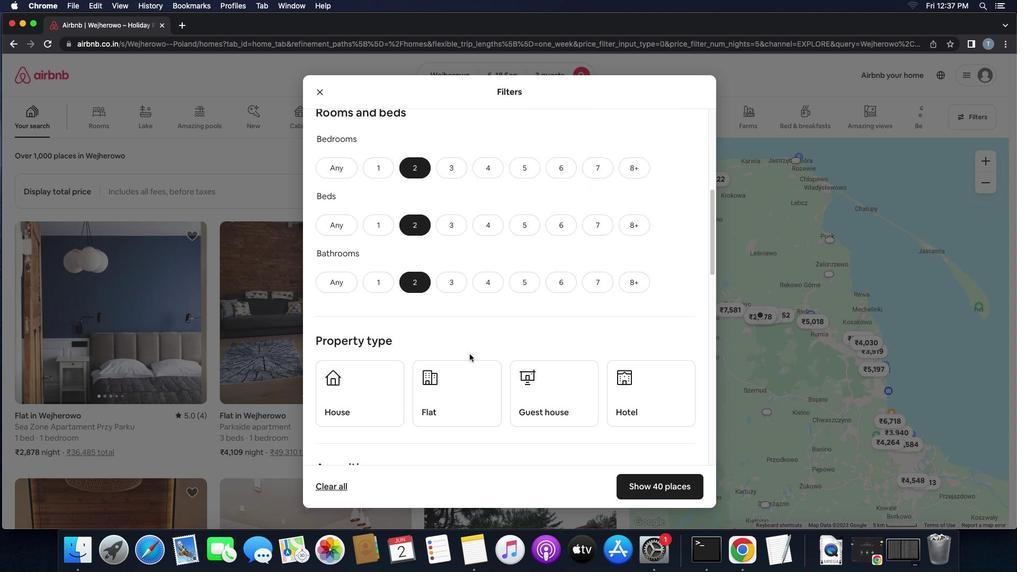 
Action: Mouse scrolled (469, 353) with delta (0, 0)
Screenshot: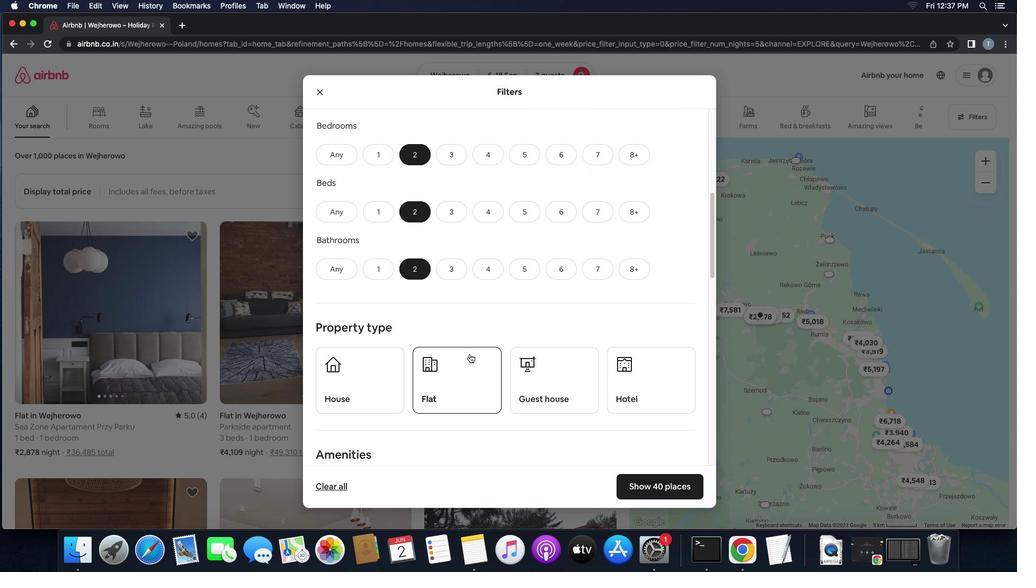 
Action: Mouse scrolled (469, 353) with delta (0, 0)
Screenshot: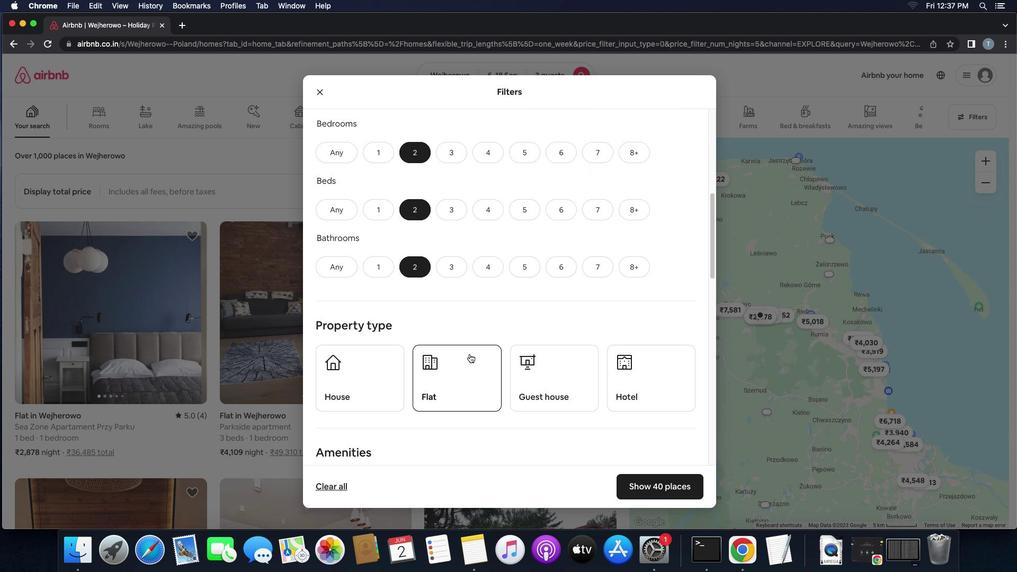 
Action: Mouse scrolled (469, 353) with delta (0, 0)
Screenshot: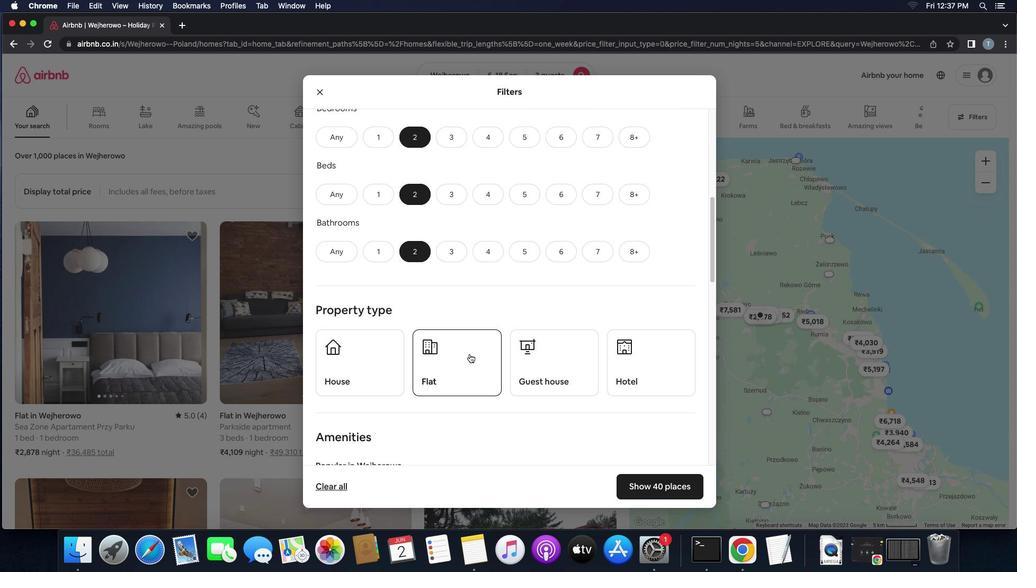 
Action: Mouse moved to (370, 328)
Screenshot: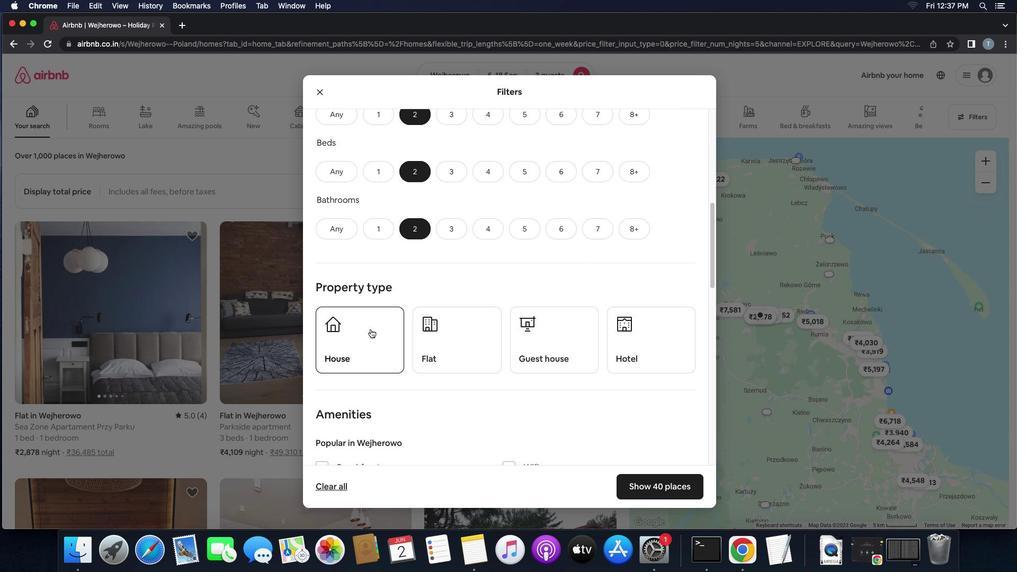 
Action: Mouse pressed left at (370, 328)
Screenshot: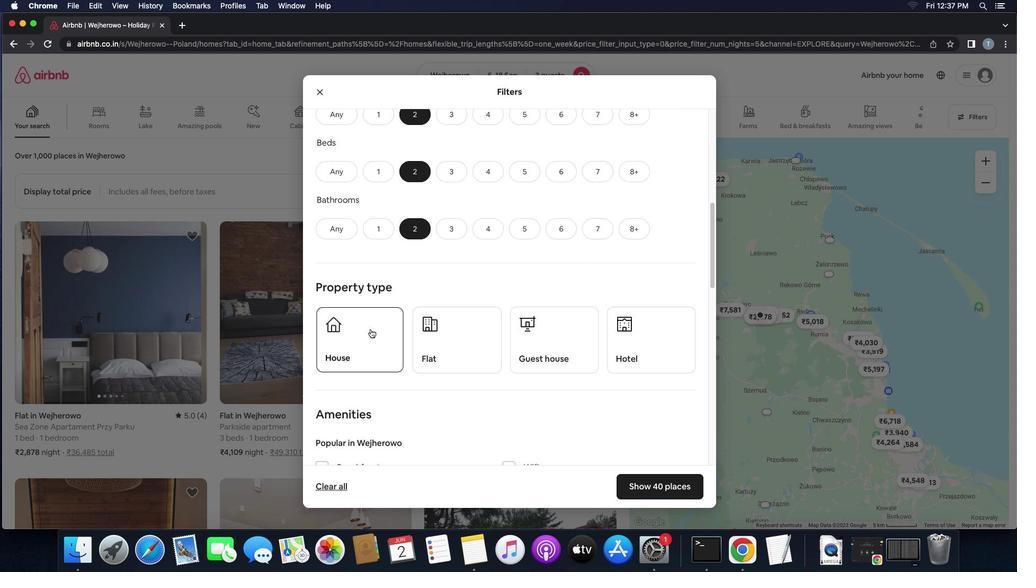 
Action: Mouse moved to (465, 342)
Screenshot: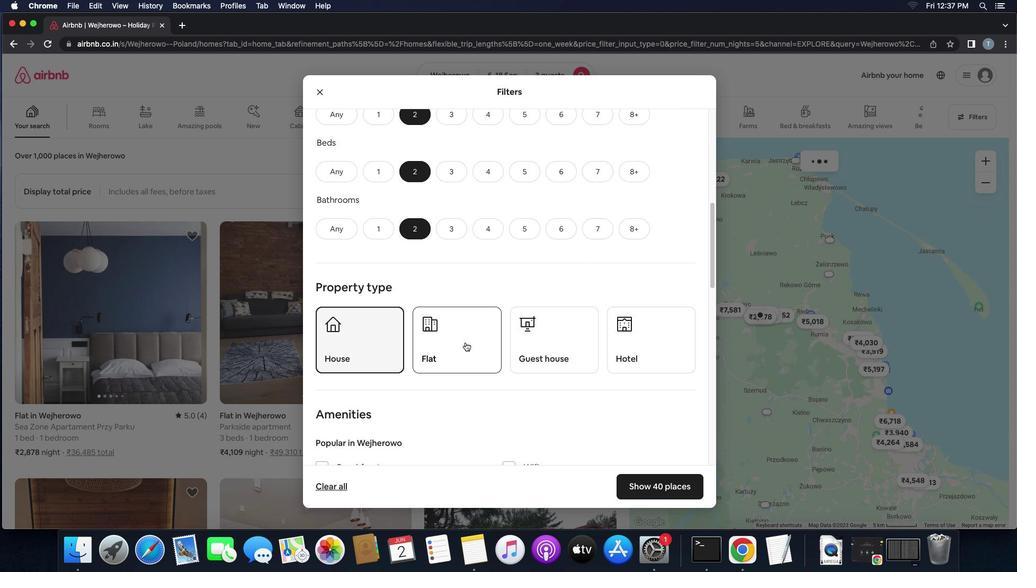 
Action: Mouse pressed left at (465, 342)
Screenshot: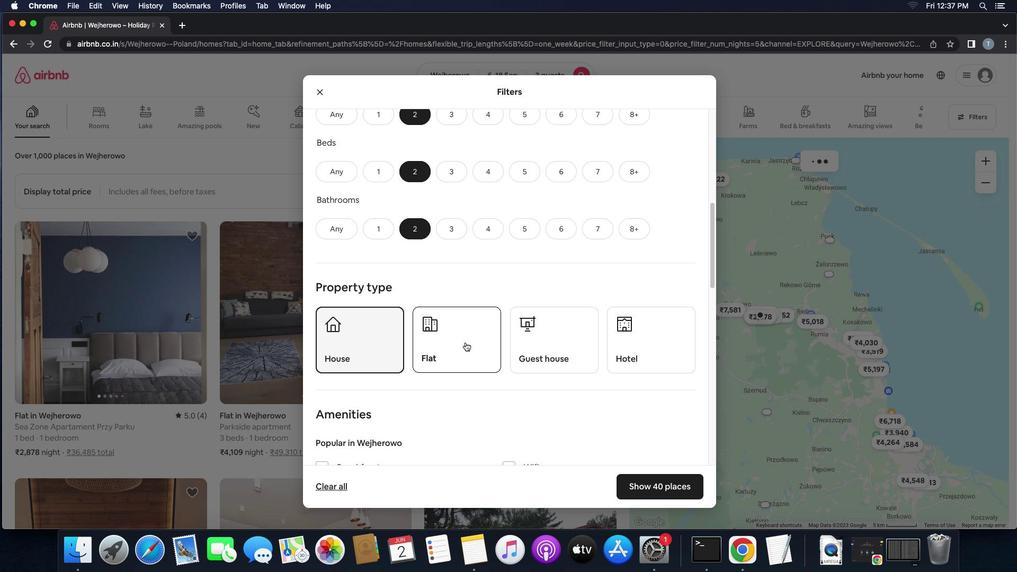
Action: Mouse moved to (541, 342)
Screenshot: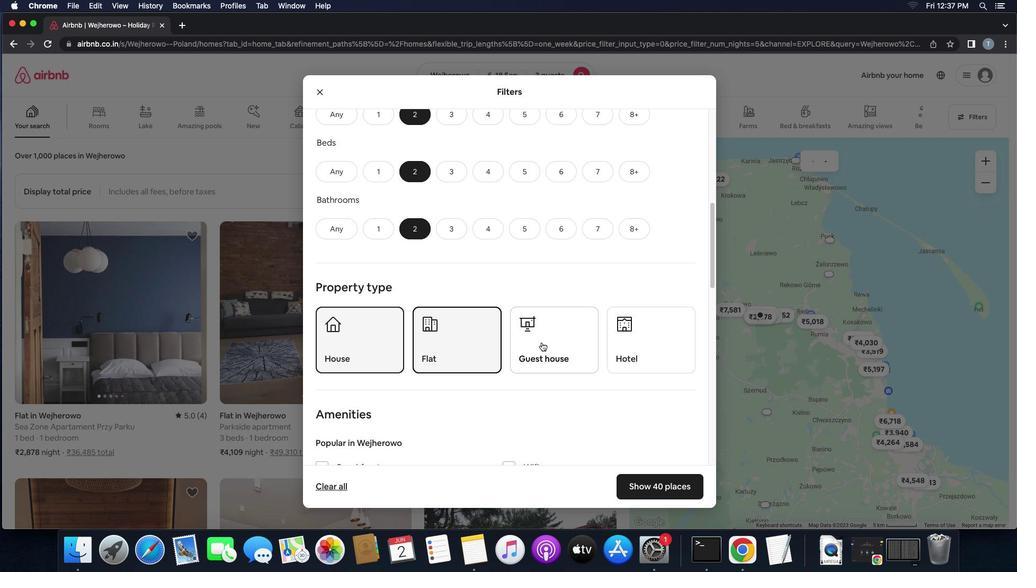 
Action: Mouse pressed left at (541, 342)
Screenshot: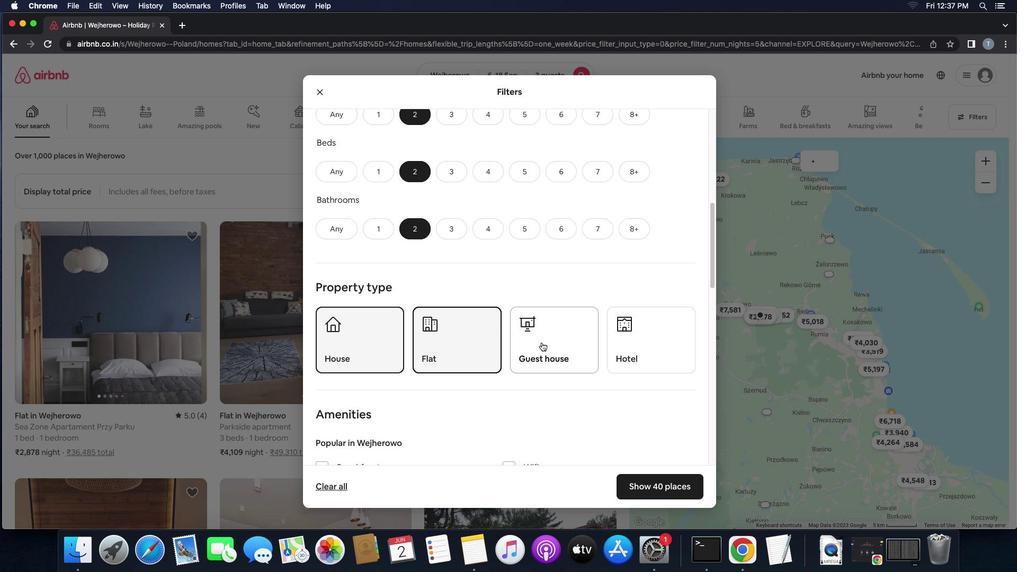 
Action: Mouse moved to (653, 342)
Screenshot: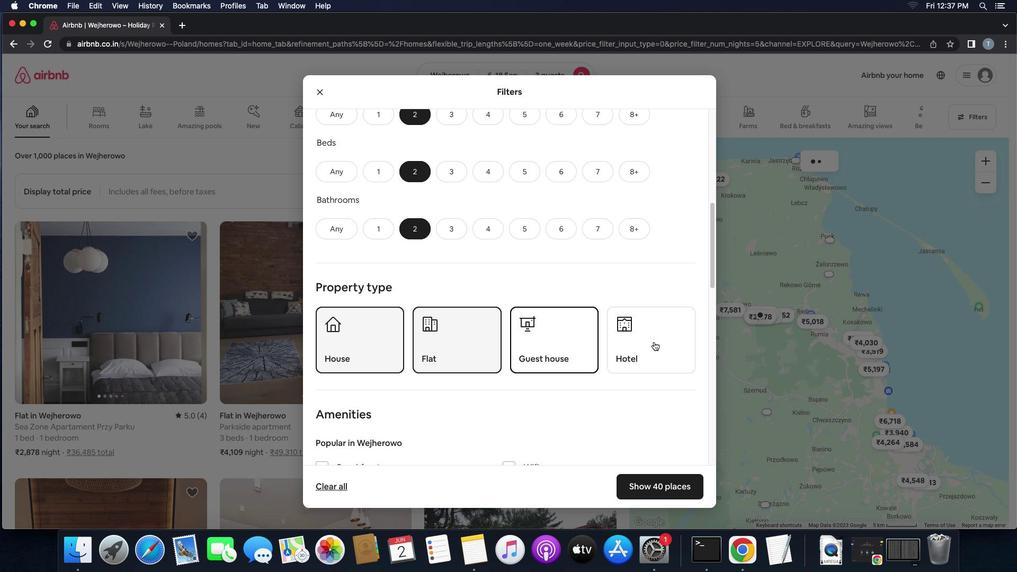 
Action: Mouse pressed left at (653, 342)
Screenshot: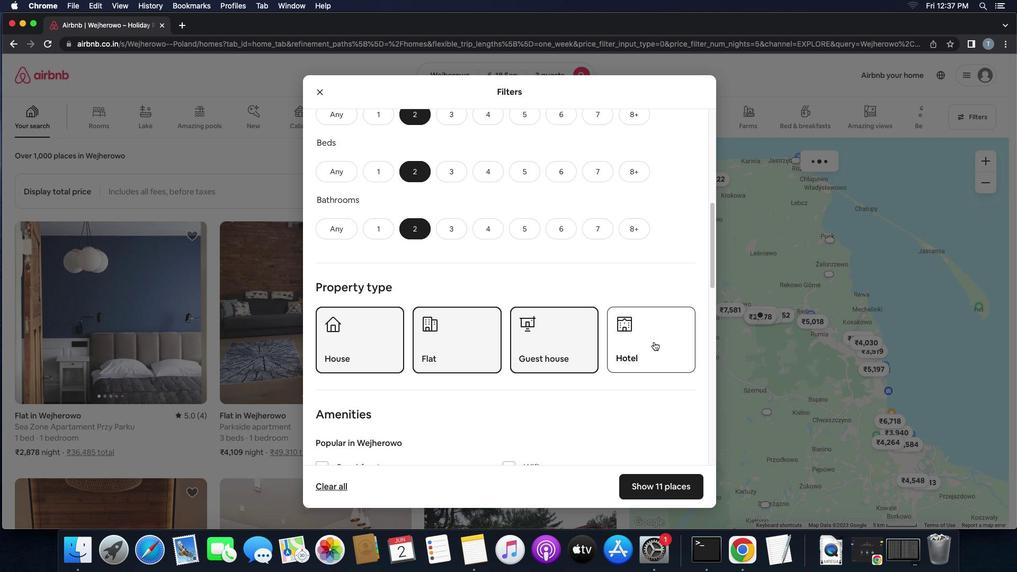 
Action: Mouse moved to (620, 382)
Screenshot: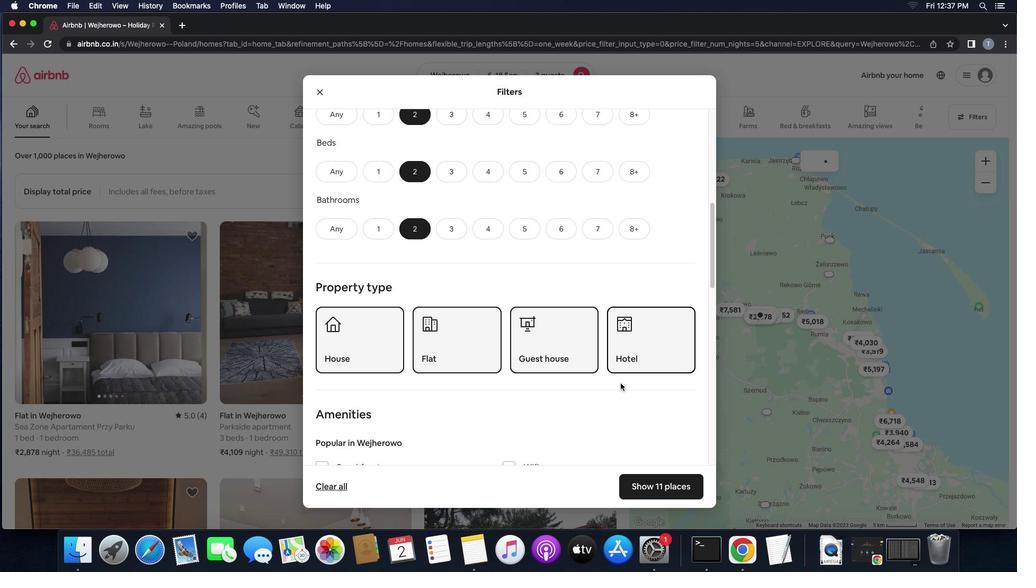 
Action: Mouse scrolled (620, 382) with delta (0, 0)
Screenshot: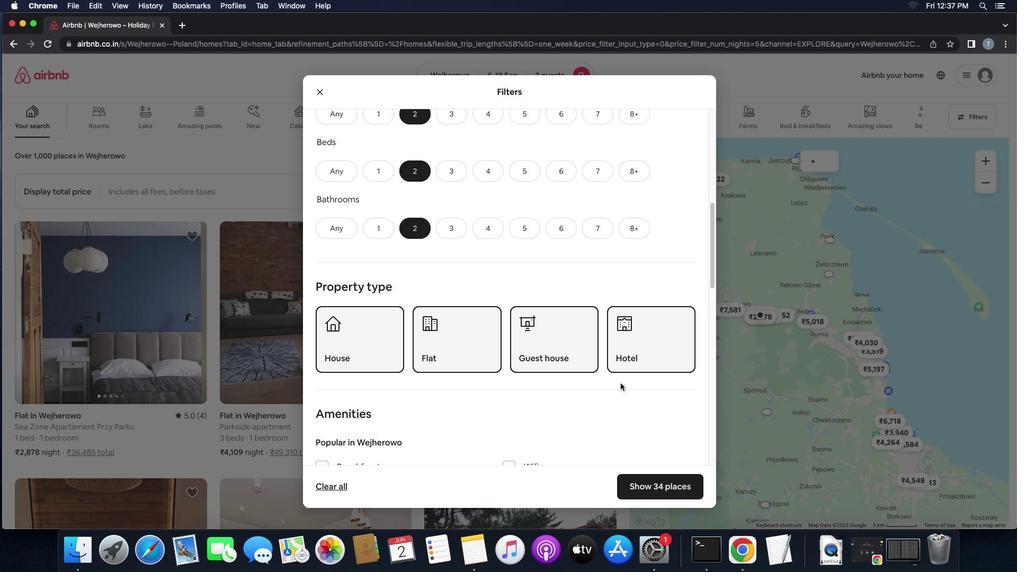 
Action: Mouse scrolled (620, 382) with delta (0, 0)
Screenshot: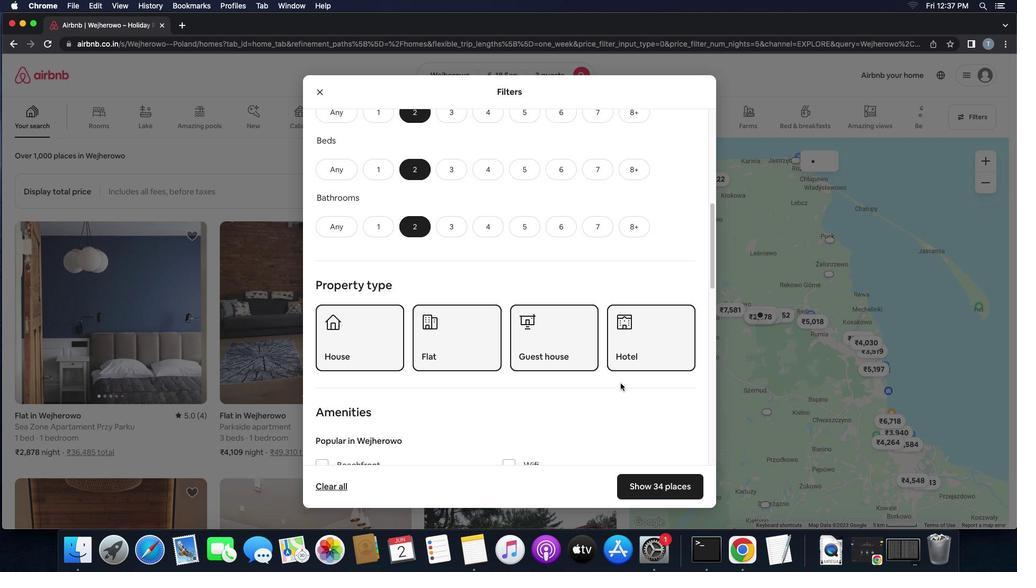 
Action: Mouse scrolled (620, 382) with delta (0, -1)
Screenshot: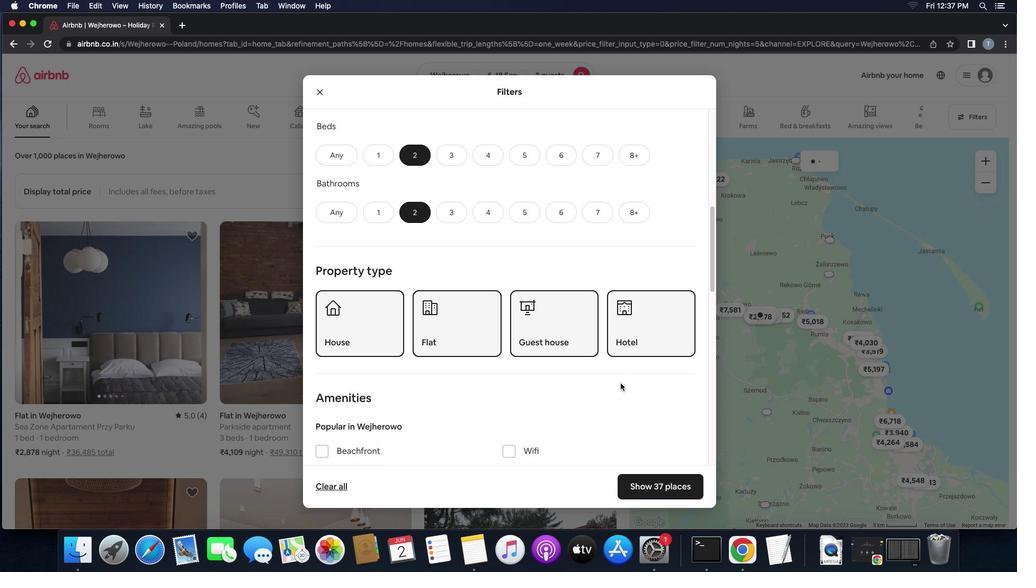 
Action: Mouse scrolled (620, 382) with delta (0, 0)
Screenshot: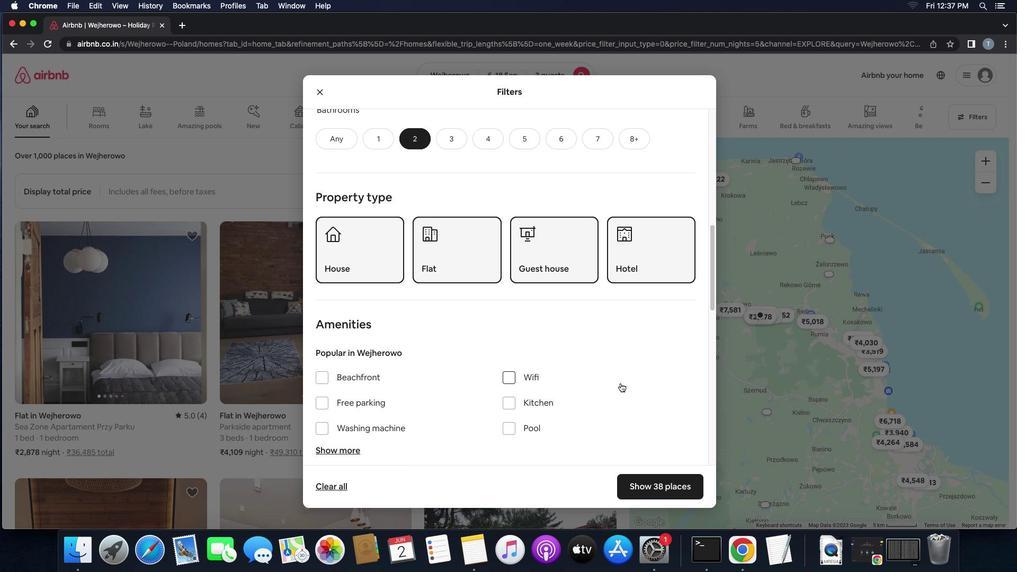 
Action: Mouse scrolled (620, 382) with delta (0, 0)
Screenshot: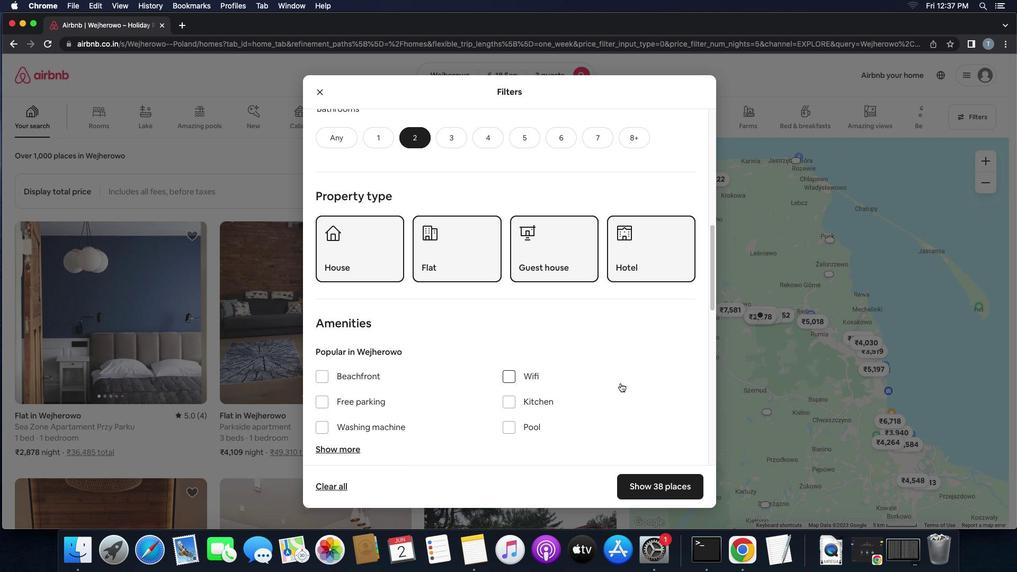 
Action: Mouse scrolled (620, 382) with delta (0, 0)
Screenshot: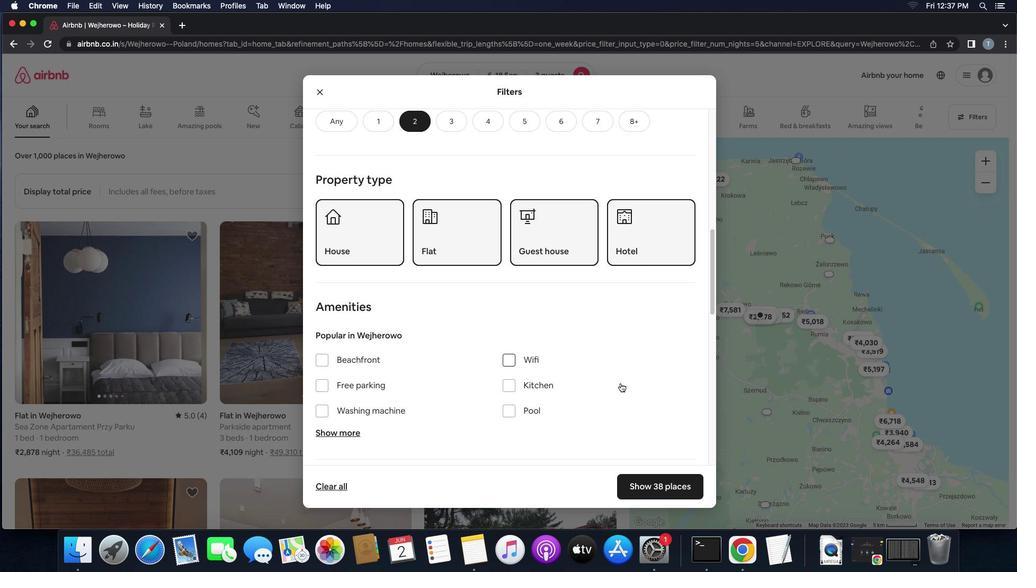 
Action: Mouse scrolled (620, 382) with delta (0, 0)
Screenshot: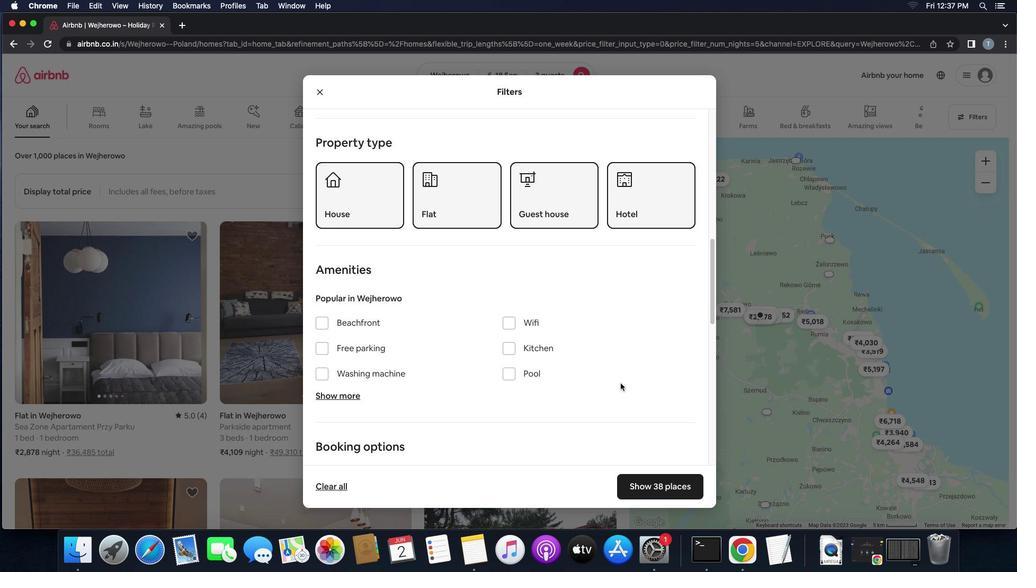
Action: Mouse scrolled (620, 382) with delta (0, 0)
Screenshot: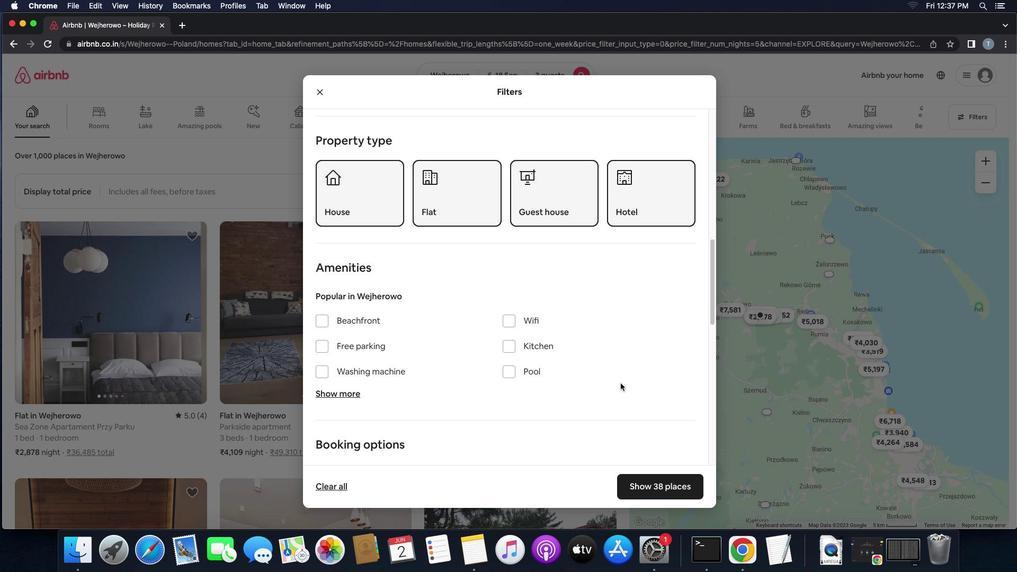 
Action: Mouse scrolled (620, 382) with delta (0, 0)
Screenshot: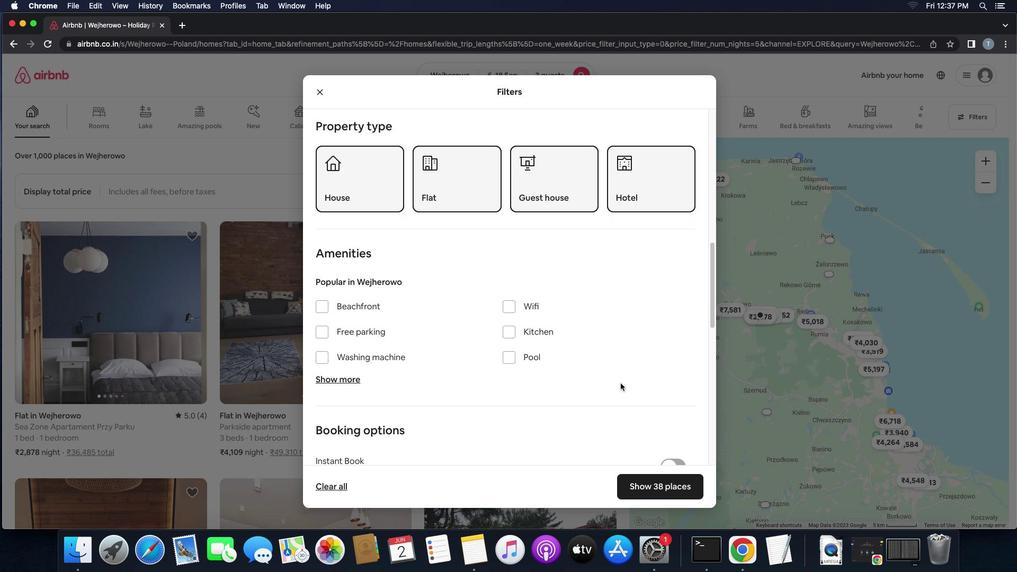 
Action: Mouse scrolled (620, 382) with delta (0, 0)
Screenshot: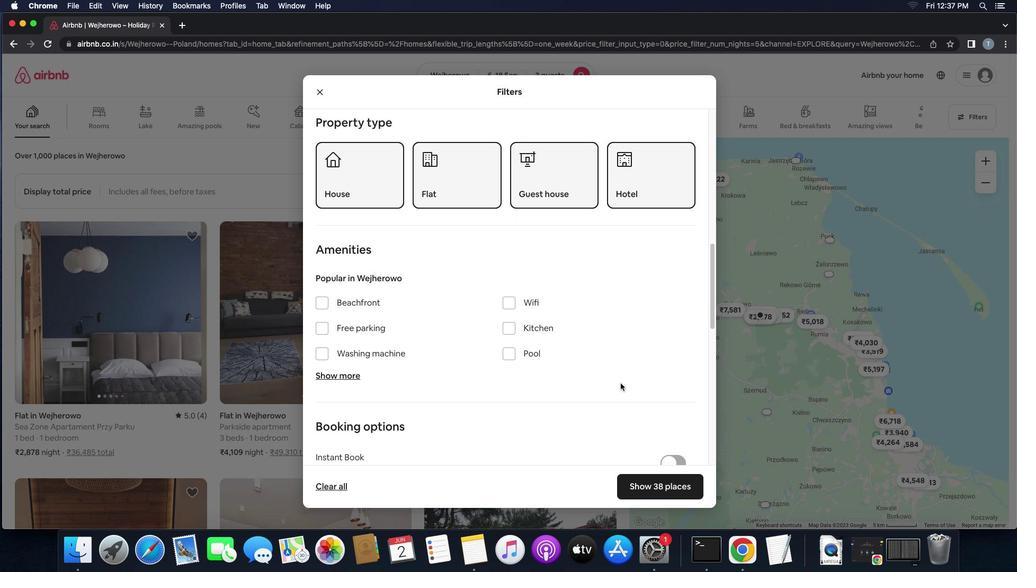 
Action: Mouse scrolled (620, 382) with delta (0, -1)
Screenshot: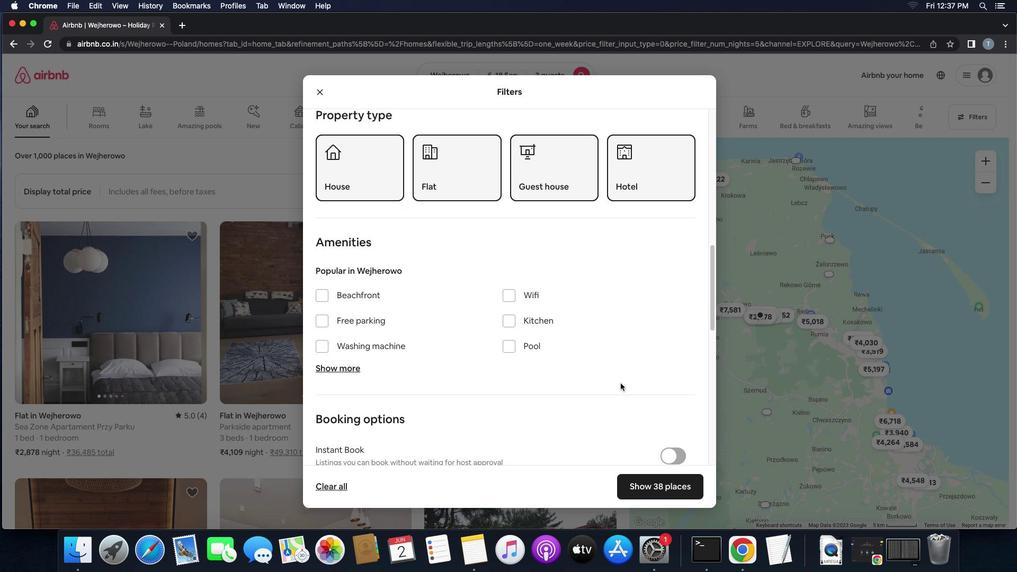 
Action: Mouse scrolled (620, 382) with delta (0, 0)
Screenshot: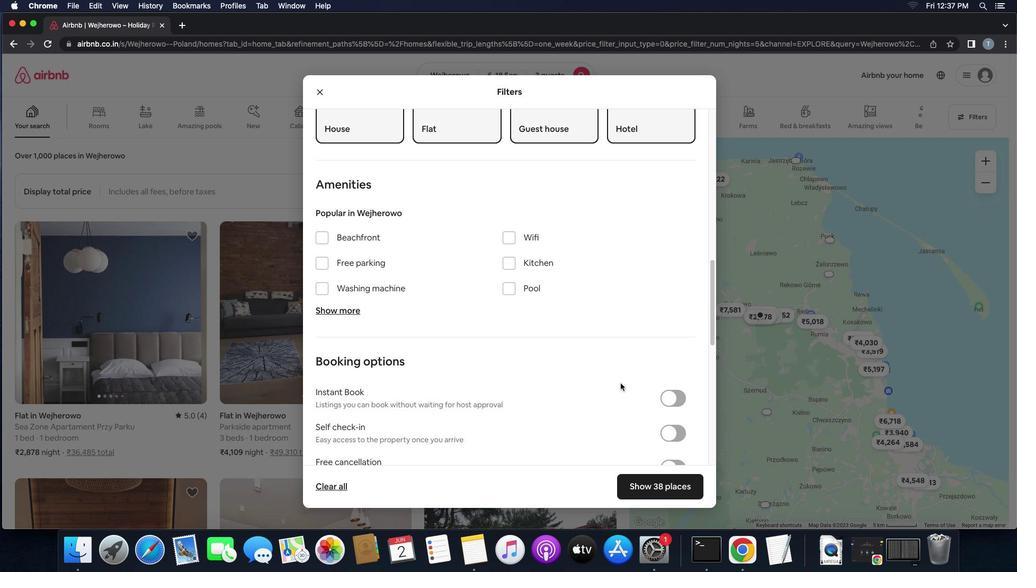 
Action: Mouse scrolled (620, 382) with delta (0, 0)
Screenshot: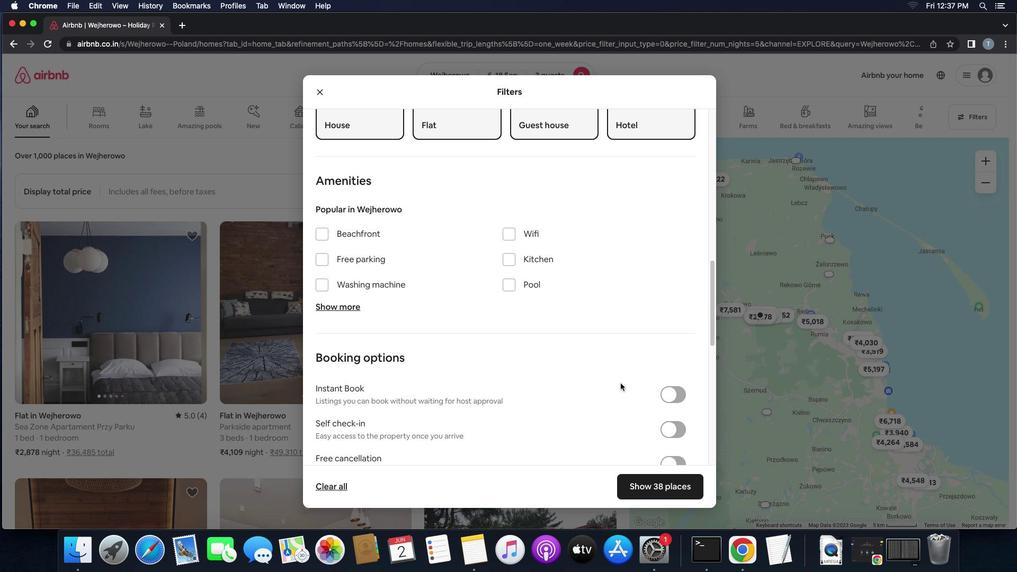 
Action: Mouse scrolled (620, 382) with delta (0, -1)
Screenshot: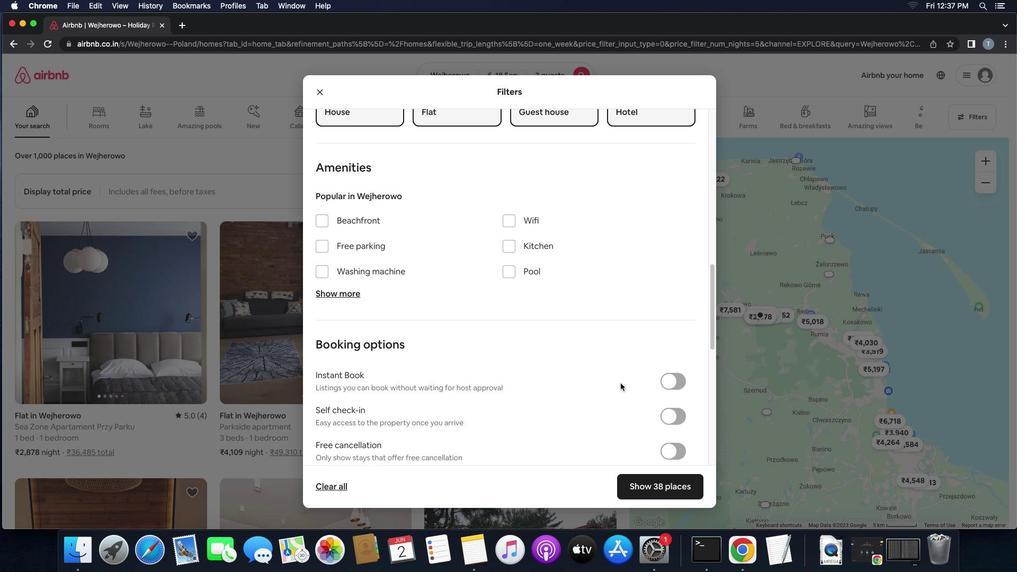 
Action: Mouse moved to (666, 352)
Screenshot: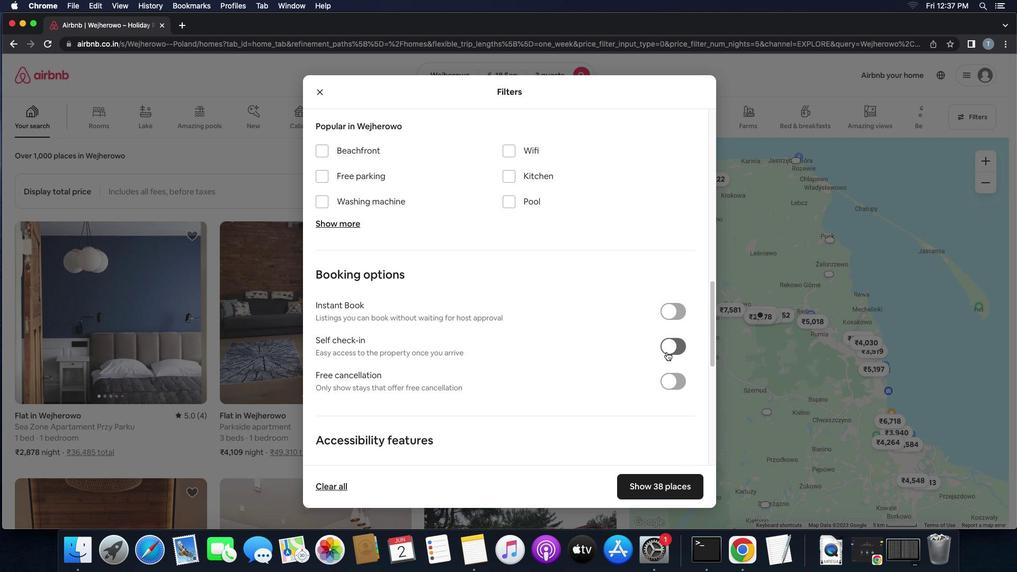 
Action: Mouse pressed left at (666, 352)
Screenshot: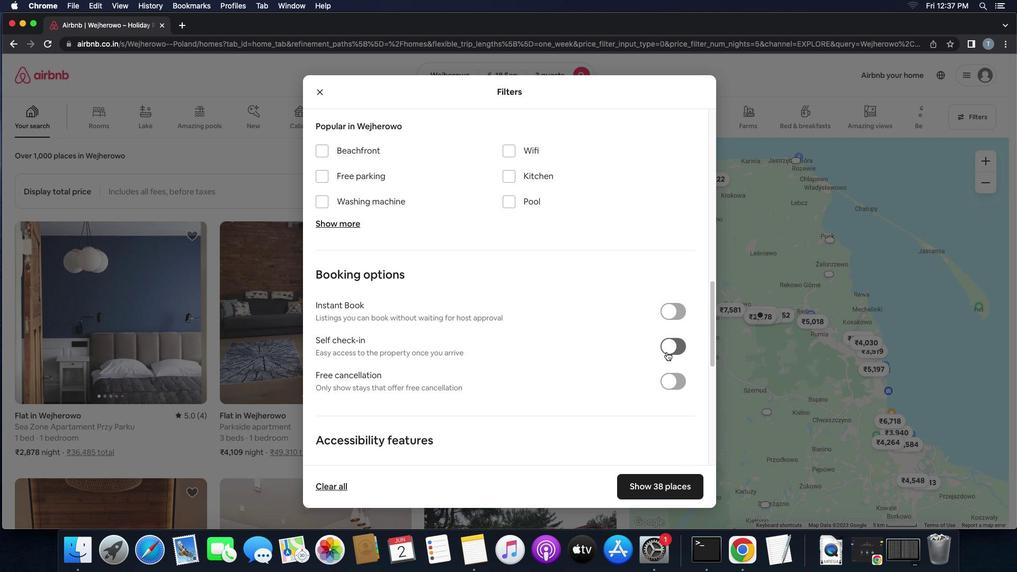 
Action: Mouse moved to (602, 383)
Screenshot: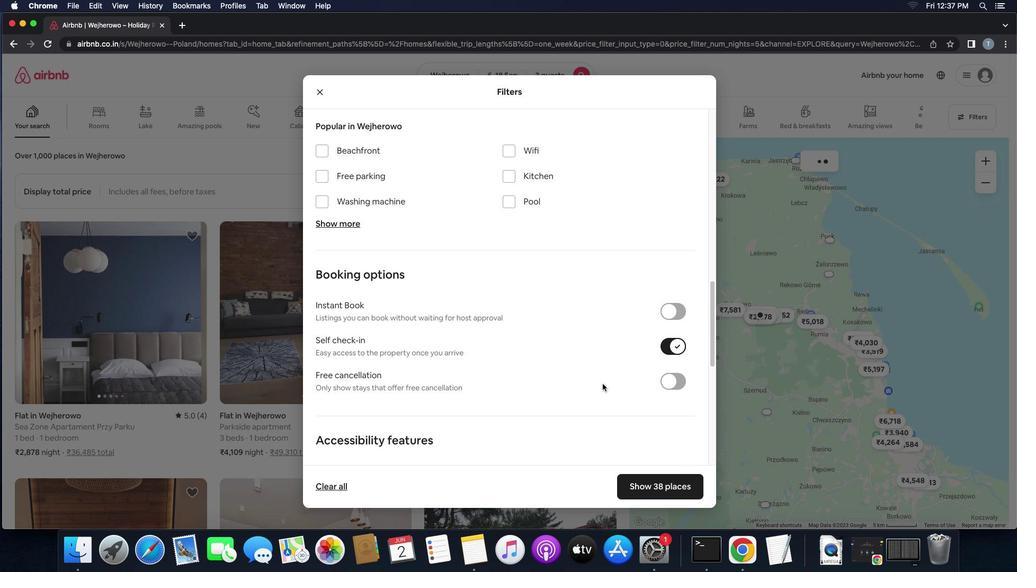 
Action: Mouse scrolled (602, 383) with delta (0, 0)
Screenshot: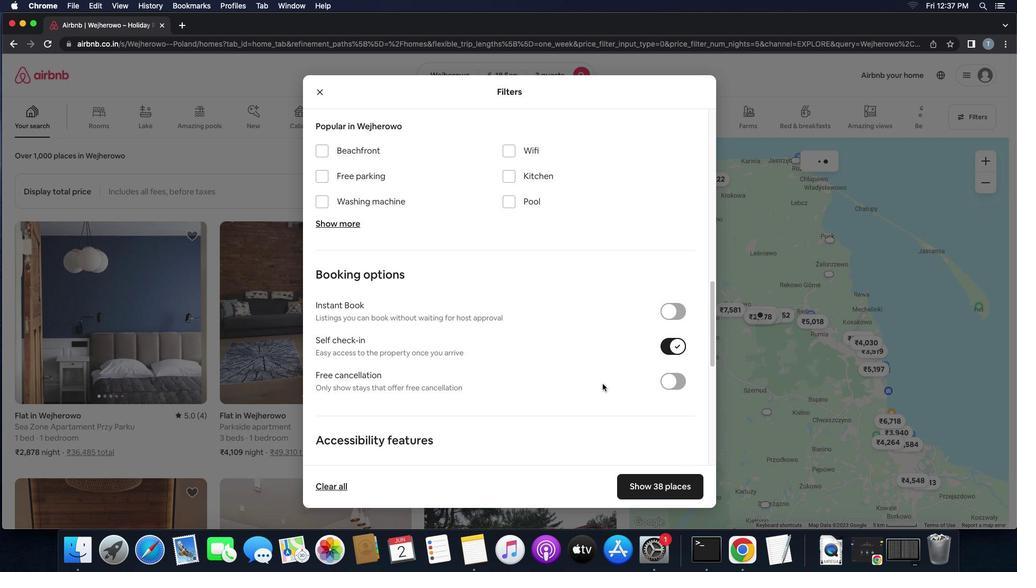 
Action: Mouse scrolled (602, 383) with delta (0, 0)
Screenshot: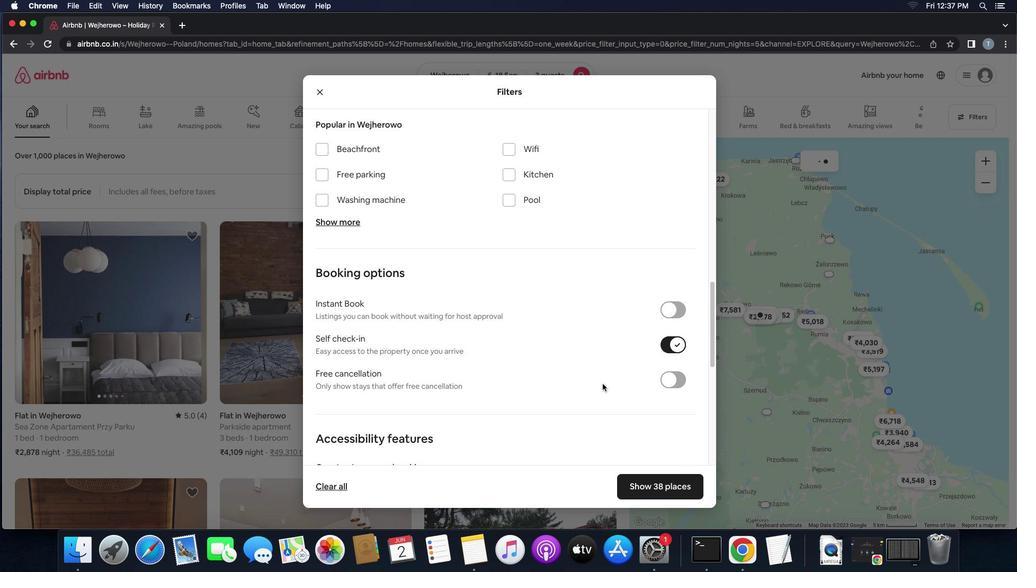 
Action: Mouse scrolled (602, 383) with delta (0, -1)
Screenshot: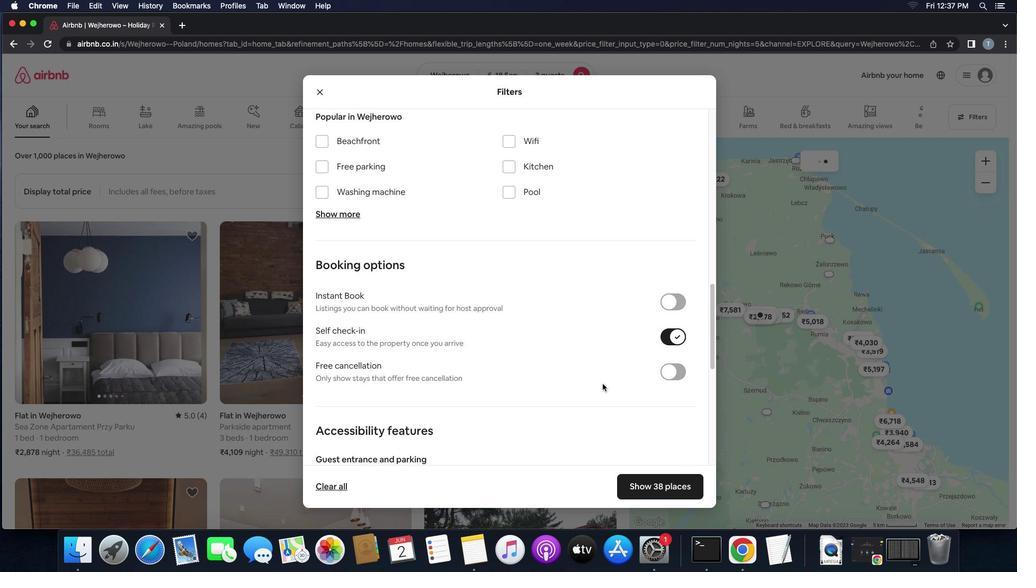 
Action: Mouse scrolled (602, 383) with delta (0, -2)
Screenshot: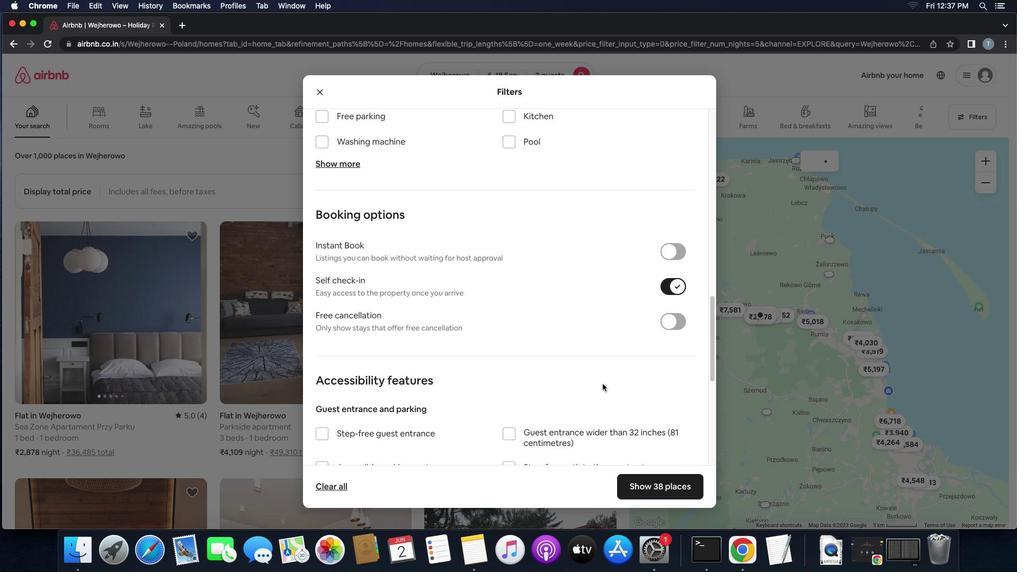 
Action: Mouse scrolled (602, 383) with delta (0, 0)
Screenshot: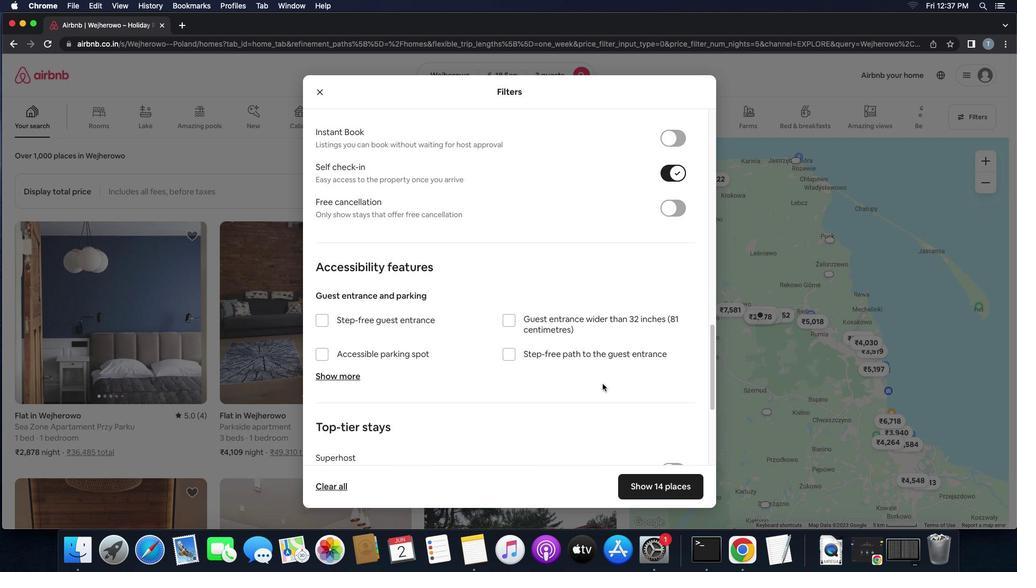 
Action: Mouse scrolled (602, 383) with delta (0, 0)
Screenshot: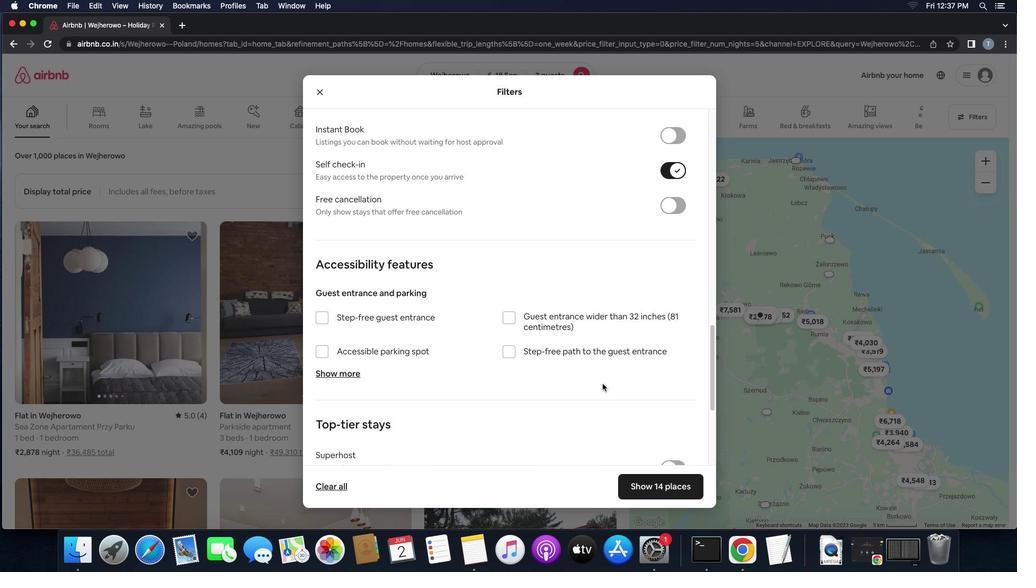 
Action: Mouse scrolled (602, 383) with delta (0, -1)
Screenshot: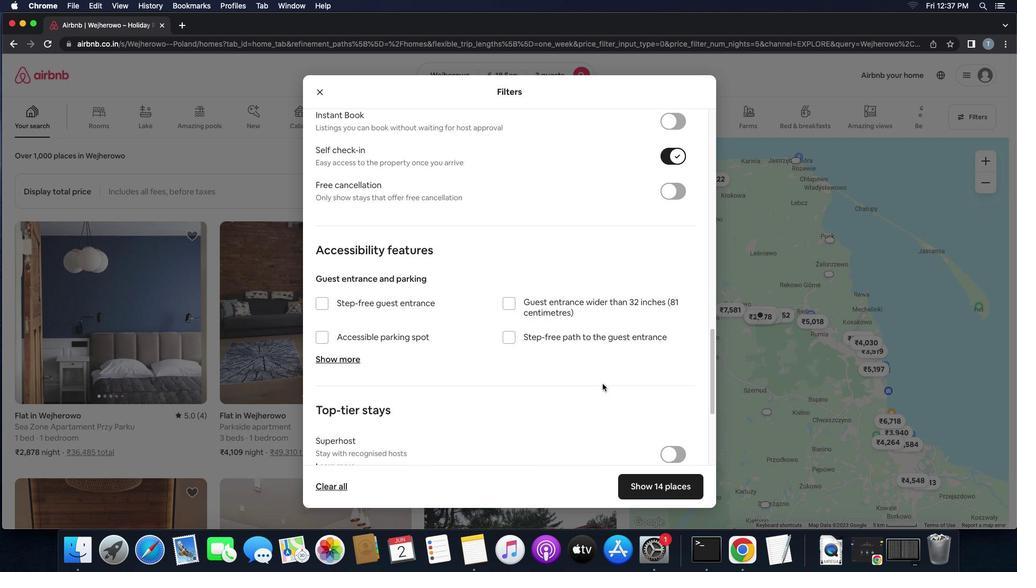 
Action: Mouse scrolled (602, 383) with delta (0, -1)
Screenshot: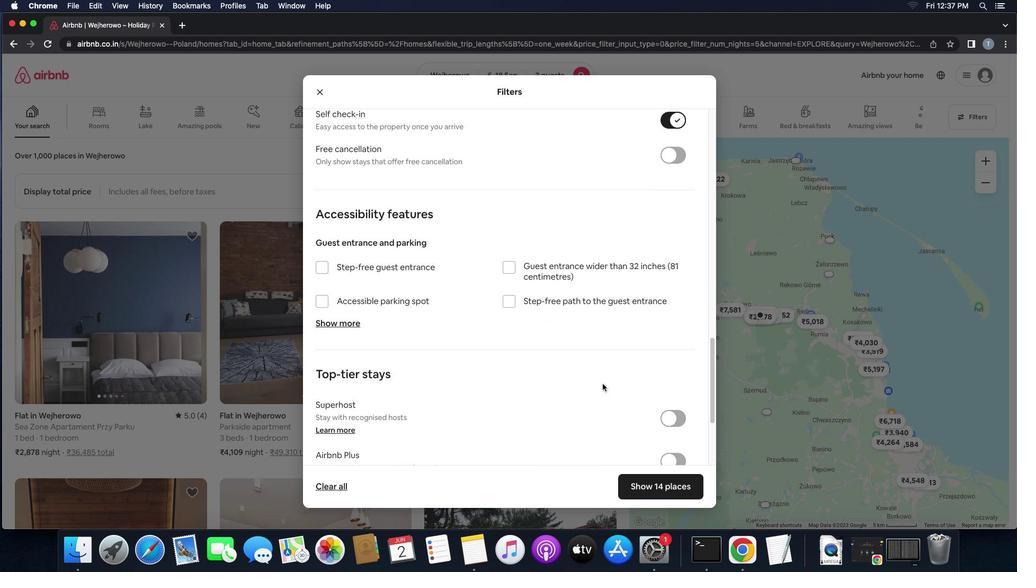 
Action: Mouse scrolled (602, 383) with delta (0, 0)
Screenshot: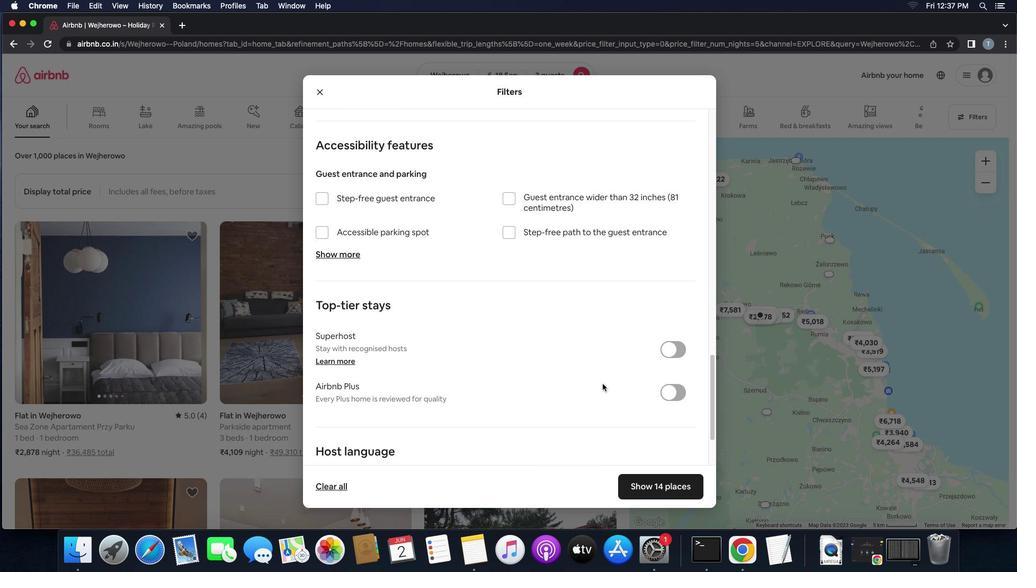 
Action: Mouse scrolled (602, 383) with delta (0, 0)
Screenshot: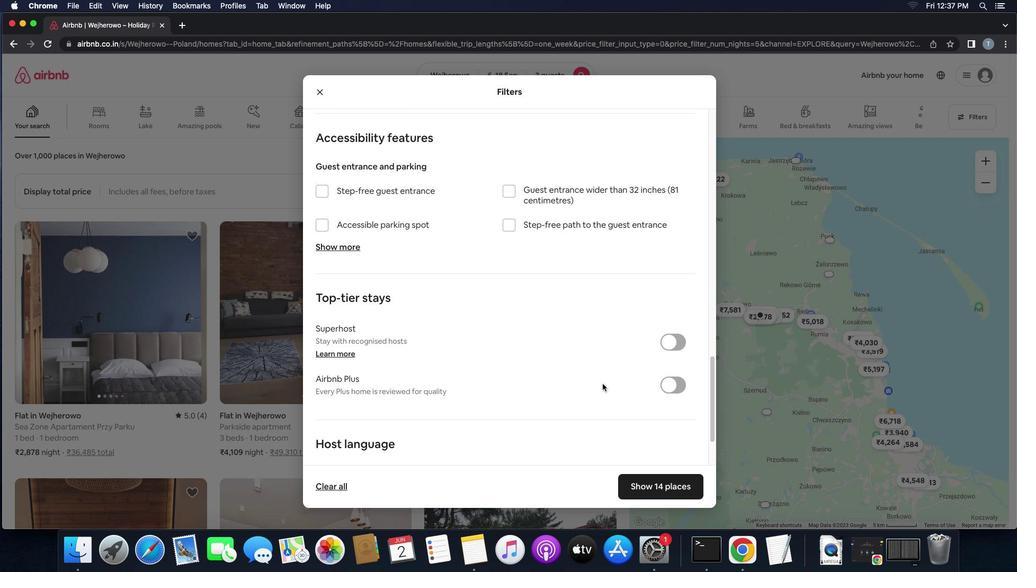 
Action: Mouse scrolled (602, 383) with delta (0, -1)
Screenshot: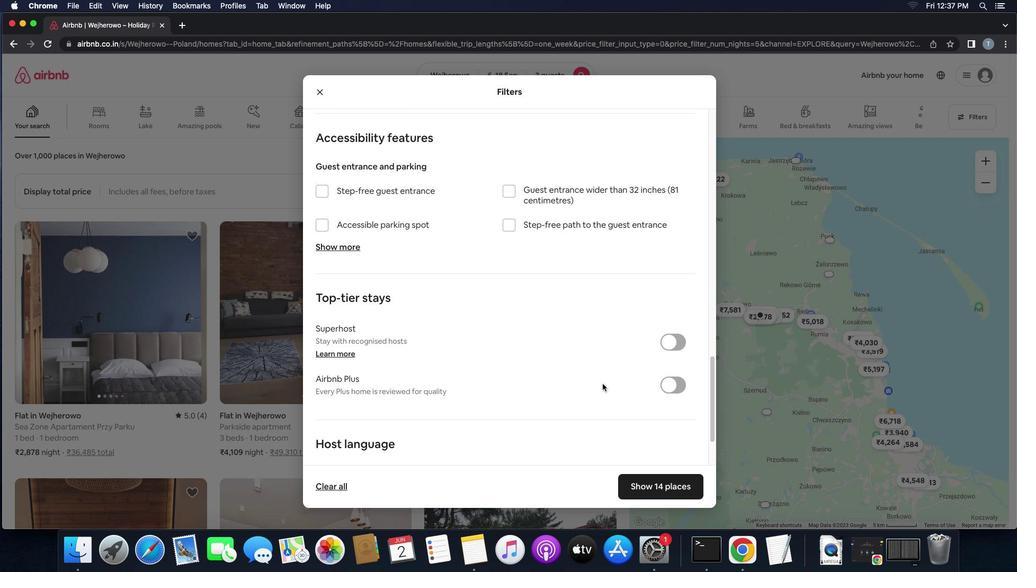 
Action: Mouse scrolled (602, 383) with delta (0, -2)
Screenshot: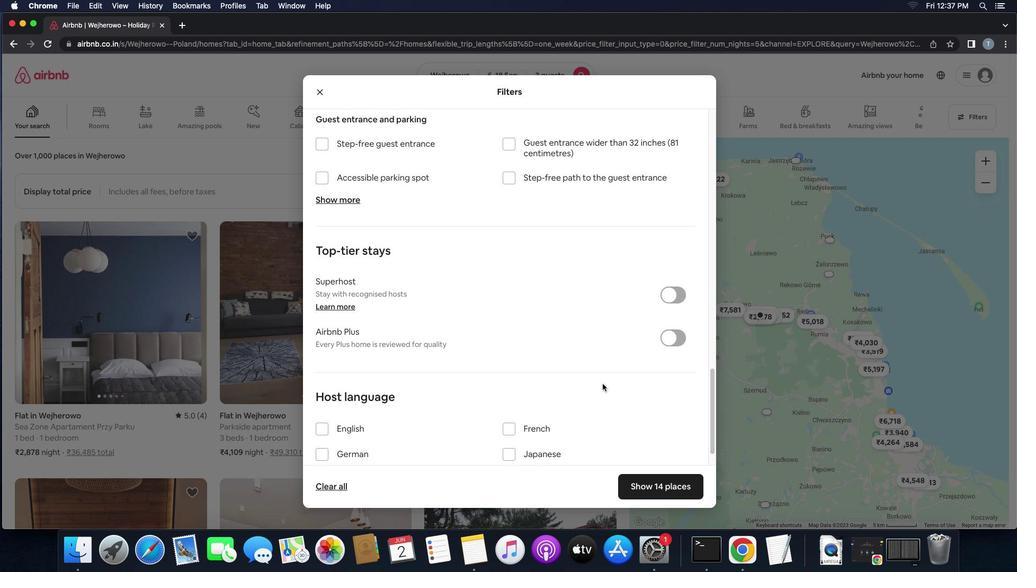 
Action: Mouse scrolled (602, 383) with delta (0, 0)
Screenshot: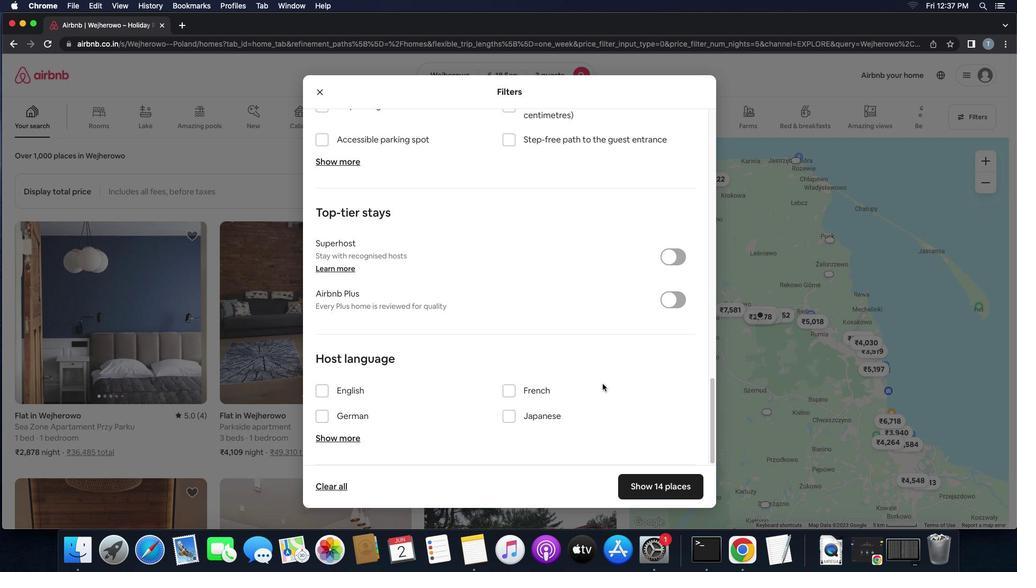 
Action: Mouse scrolled (602, 383) with delta (0, 0)
Screenshot: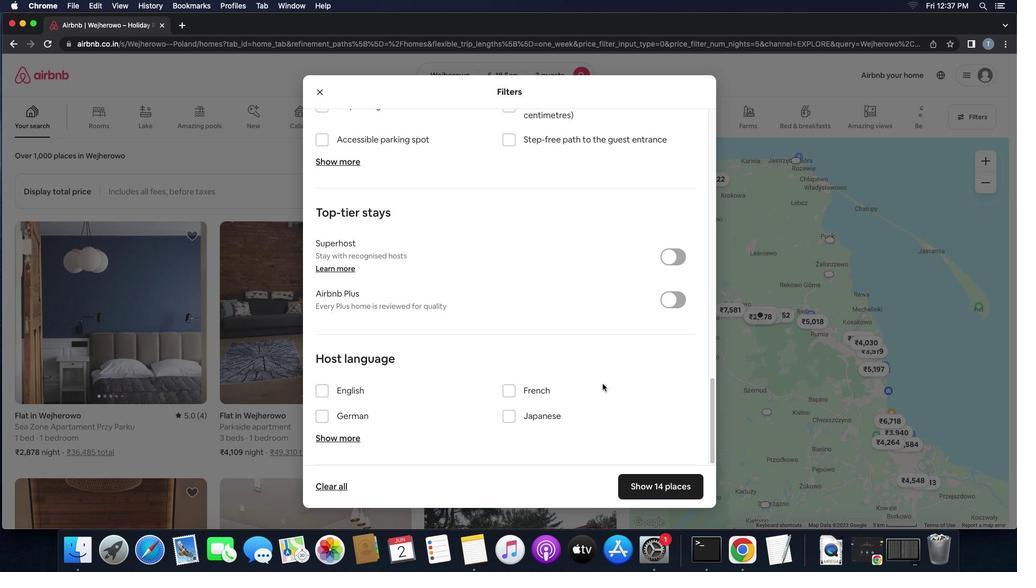 
Action: Mouse scrolled (602, 383) with delta (0, -1)
Screenshot: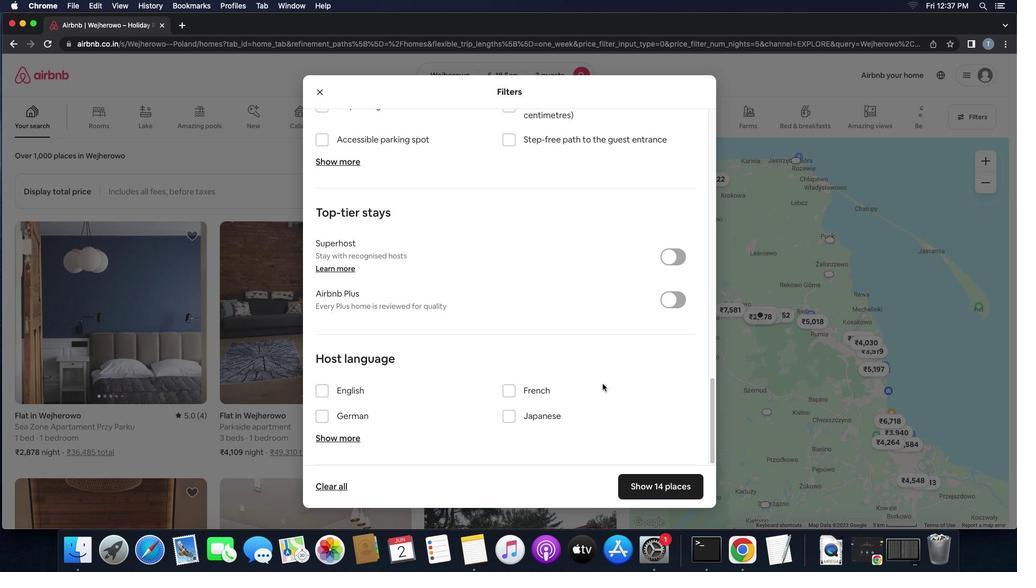
Action: Mouse moved to (321, 390)
Screenshot: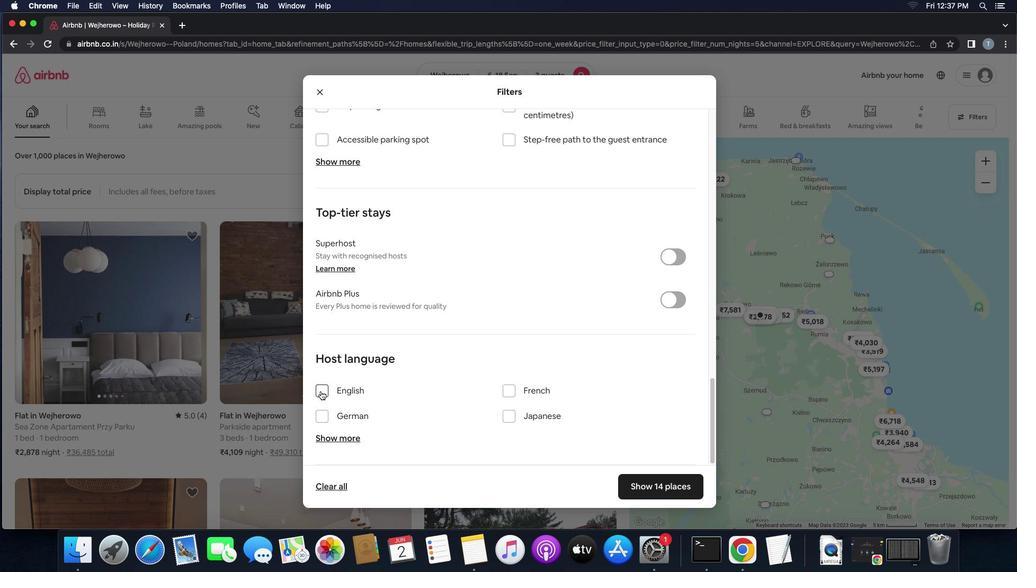 
Action: Mouse pressed left at (321, 390)
Screenshot: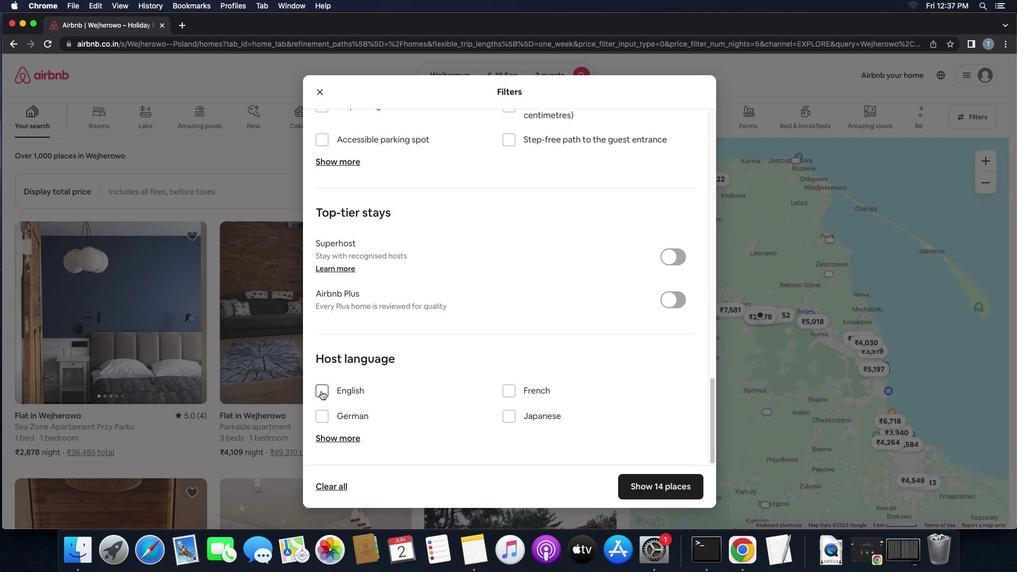 
Action: Mouse moved to (655, 490)
Screenshot: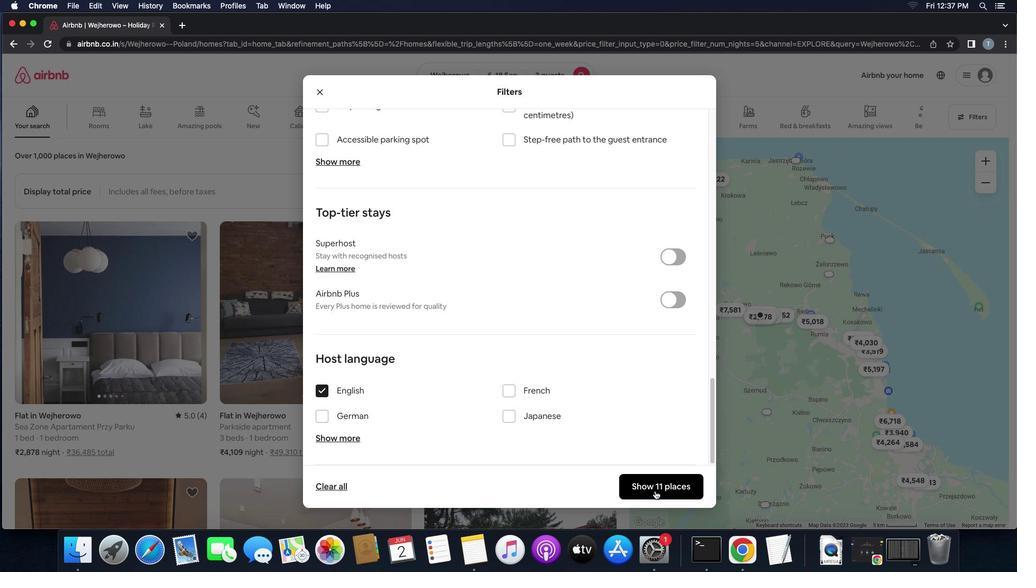 
Action: Mouse pressed left at (655, 490)
Screenshot: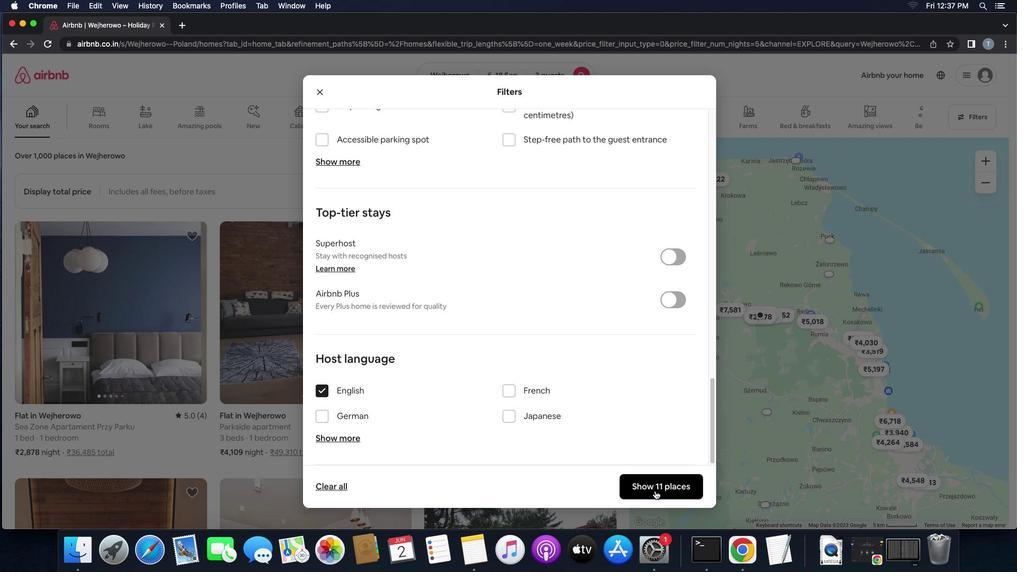 
Action: Mouse moved to (656, 493)
Screenshot: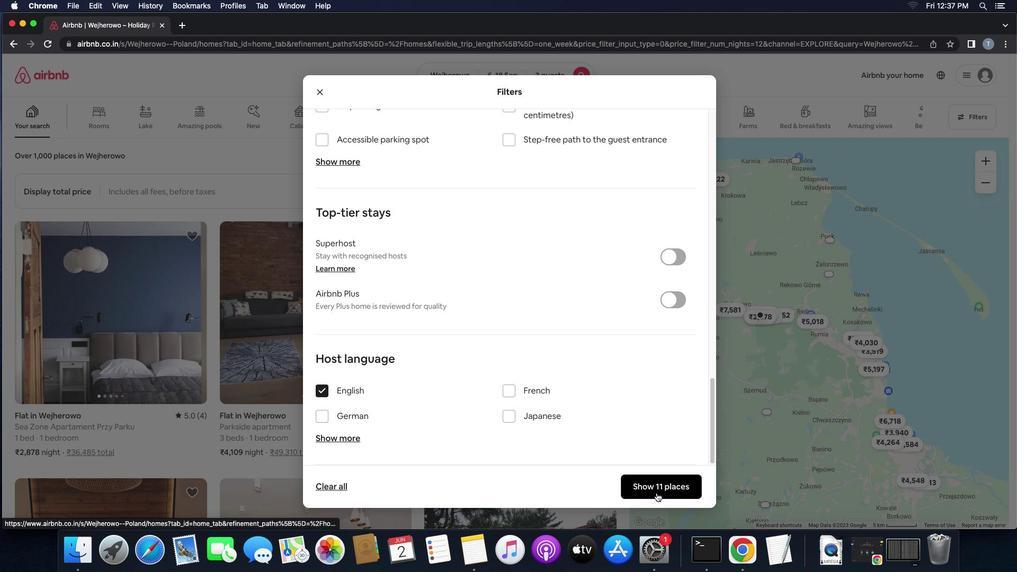 
